 Task: Create Company by the name of A2Z Point with address: 6543 Camden Street Reno Nevada 89501
Action: Mouse pressed left at (78, 81)
Screenshot: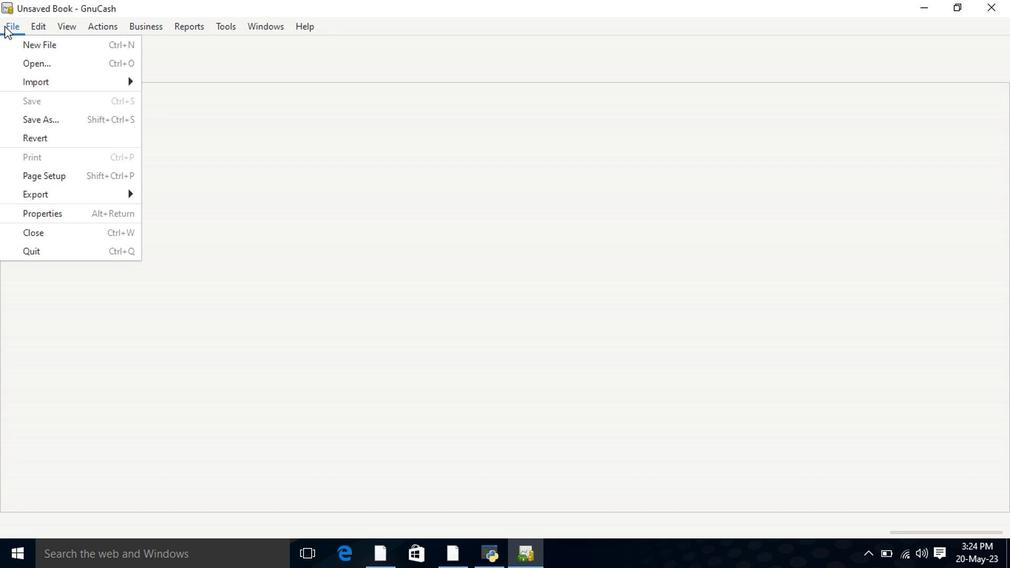 
Action: Mouse moved to (111, 103)
Screenshot: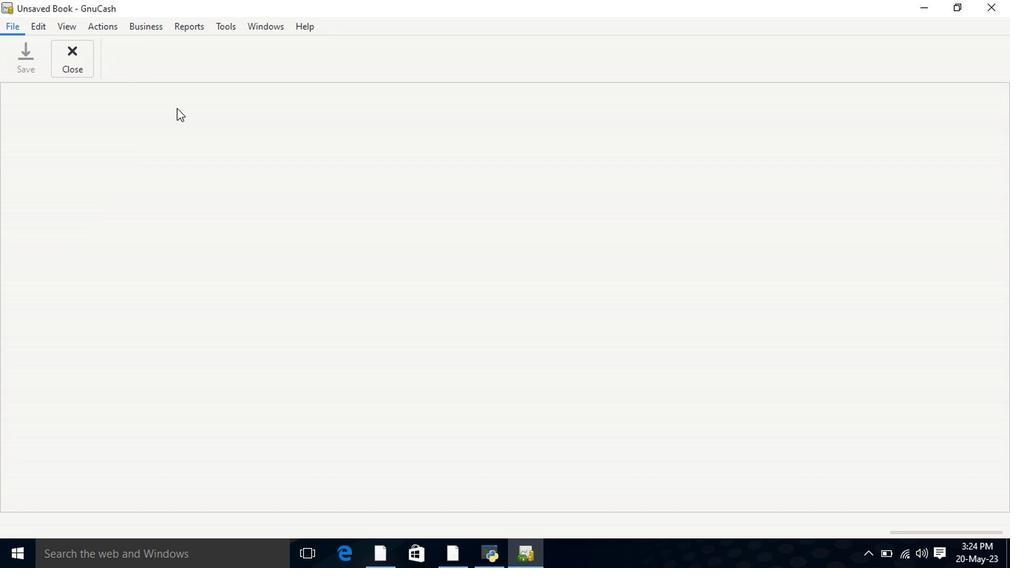 
Action: Mouse pressed left at (111, 103)
Screenshot: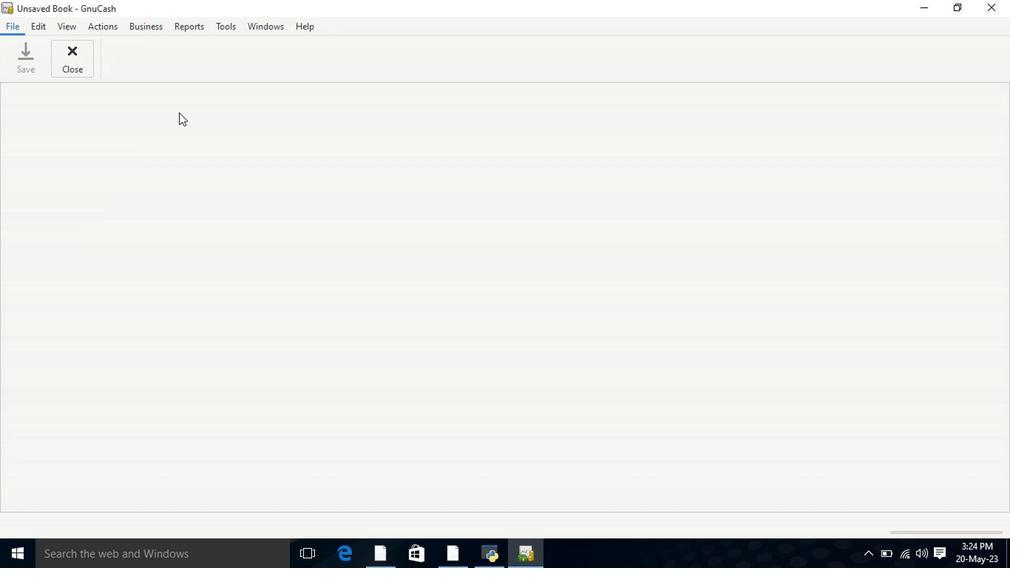 
Action: Mouse moved to (80, 79)
Screenshot: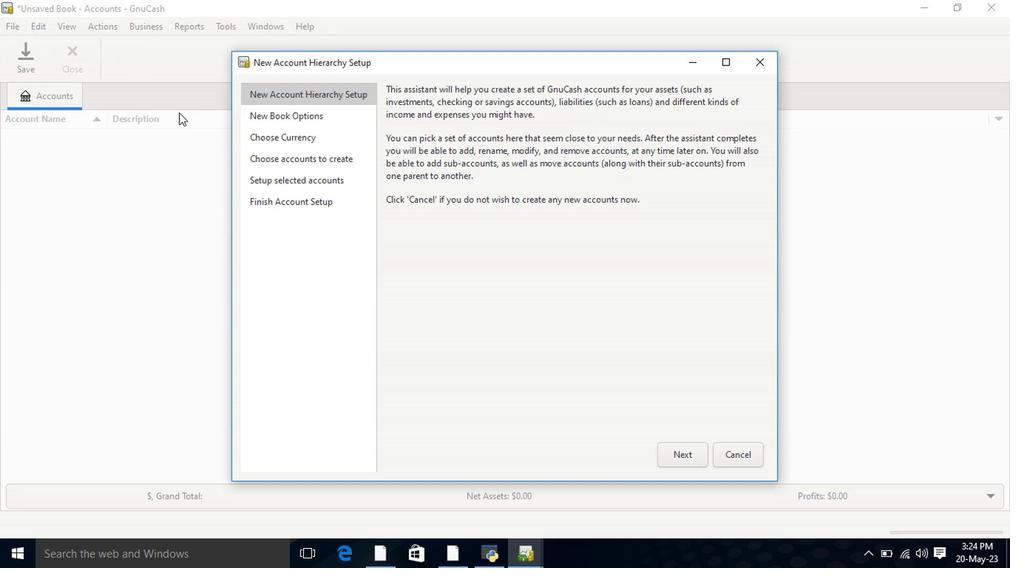 
Action: Mouse pressed left at (80, 79)
Screenshot: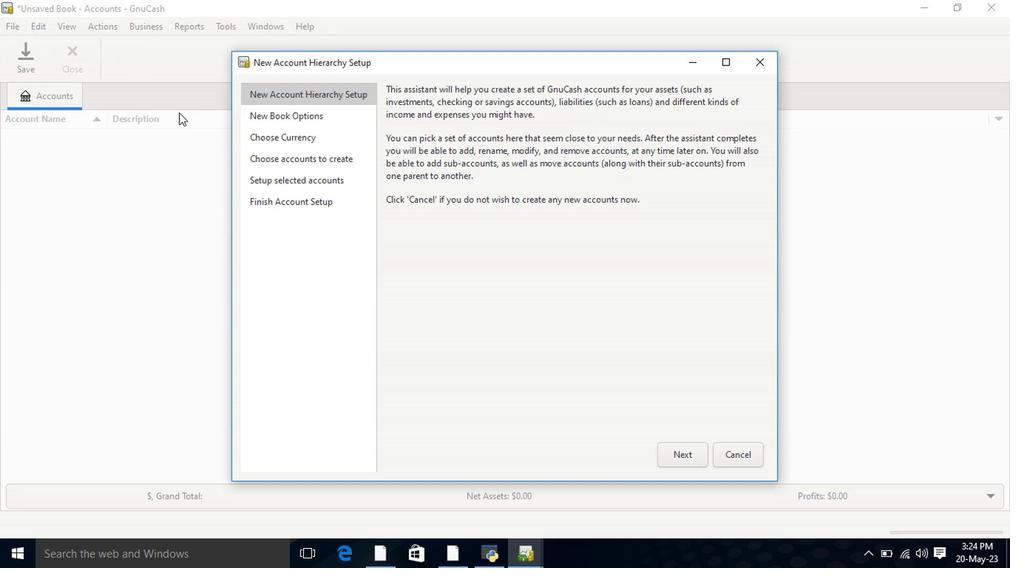 
Action: Mouse moved to (112, 95)
Screenshot: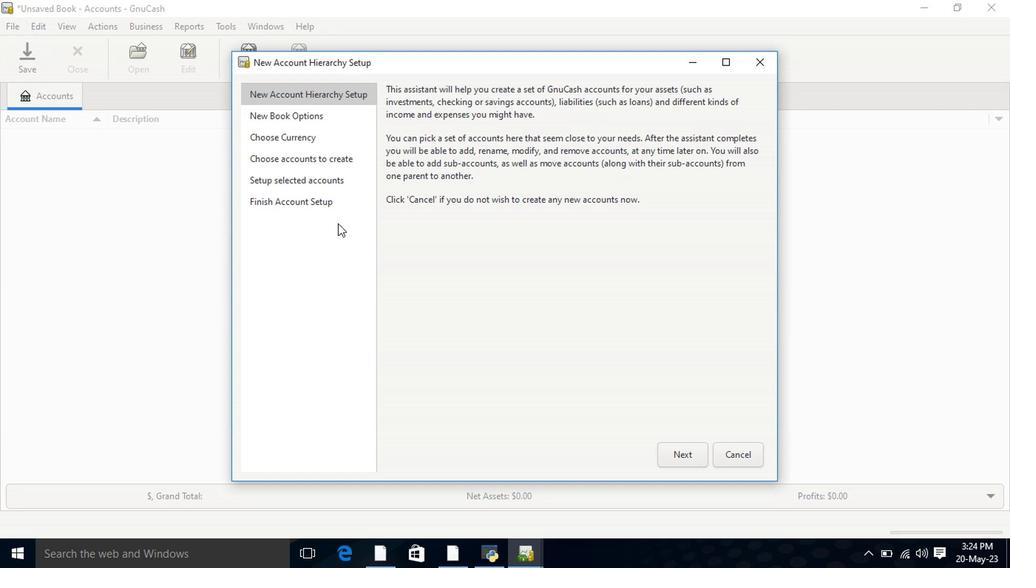 
Action: Mouse pressed left at (112, 95)
Screenshot: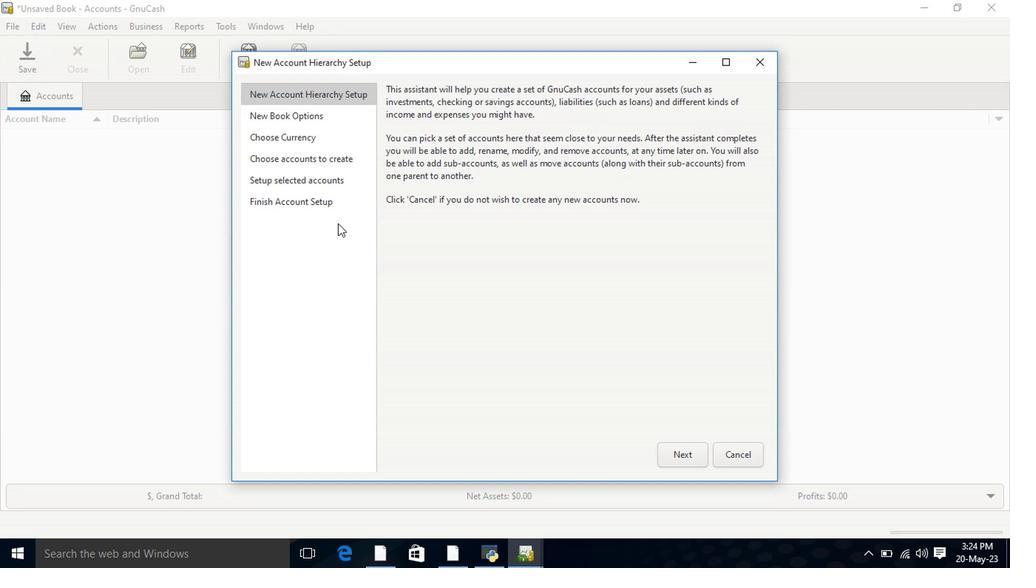
Action: Mouse moved to (77, 77)
Screenshot: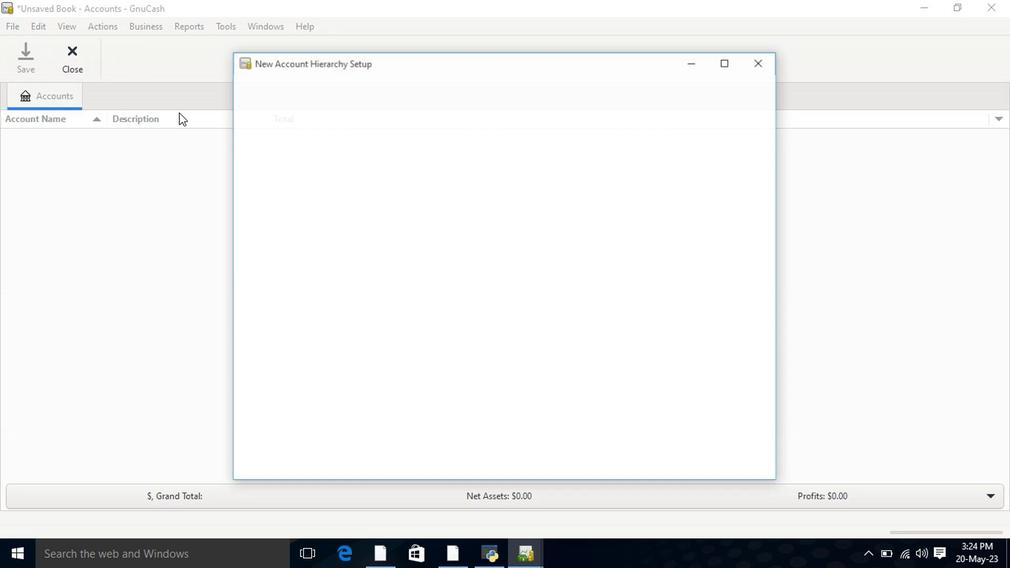 
Action: Mouse pressed left at (77, 77)
Screenshot: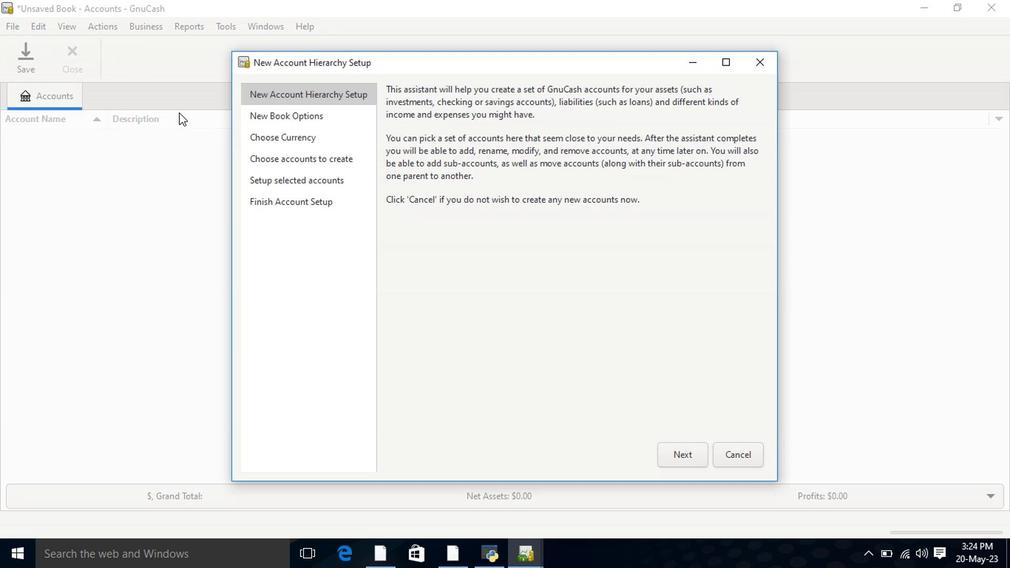 
Action: Mouse moved to (95, 93)
Screenshot: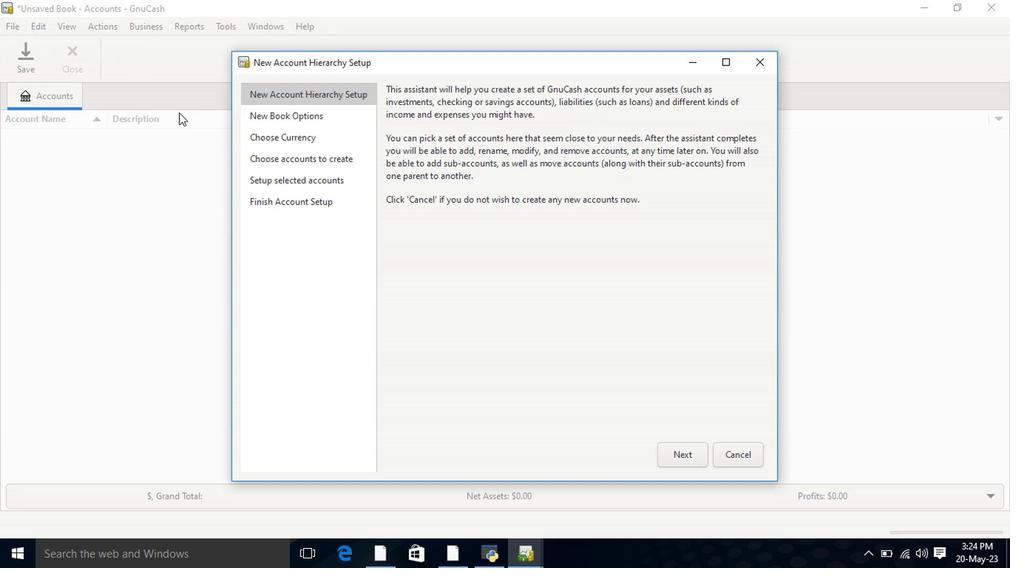 
Action: Mouse pressed left at (95, 93)
Screenshot: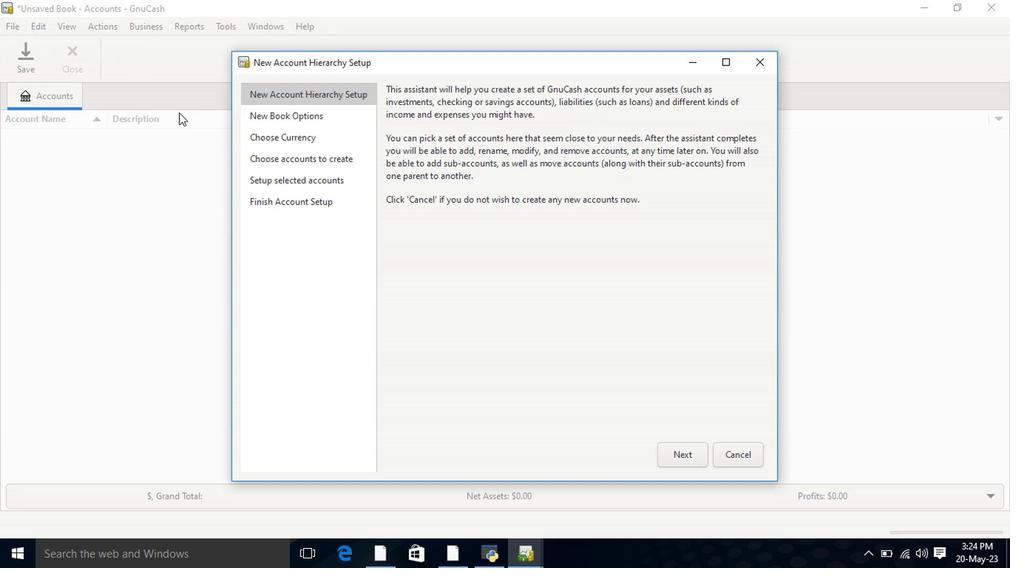 
Action: Mouse moved to (77, 75)
Screenshot: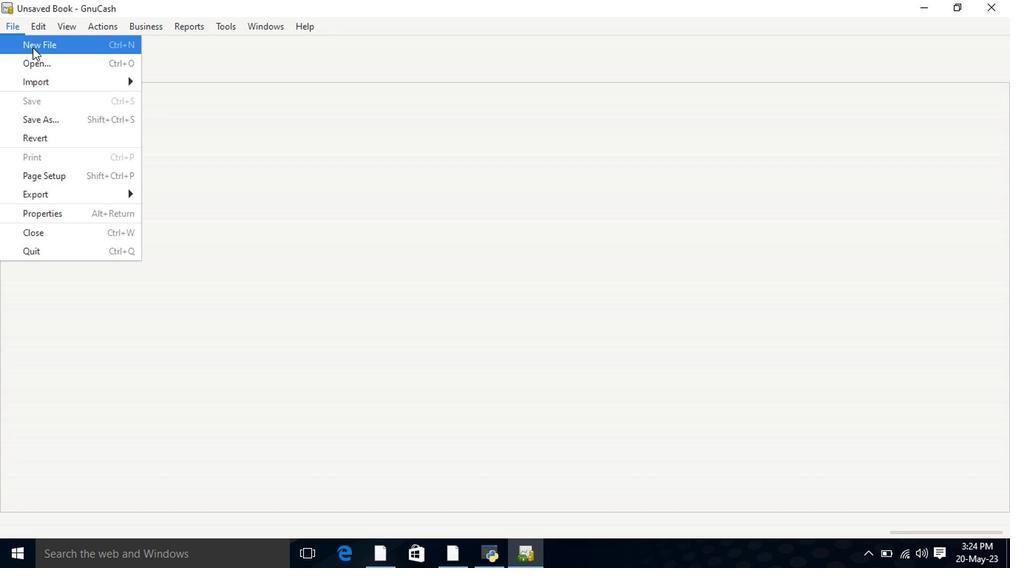 
Action: Mouse pressed left at (77, 75)
Screenshot: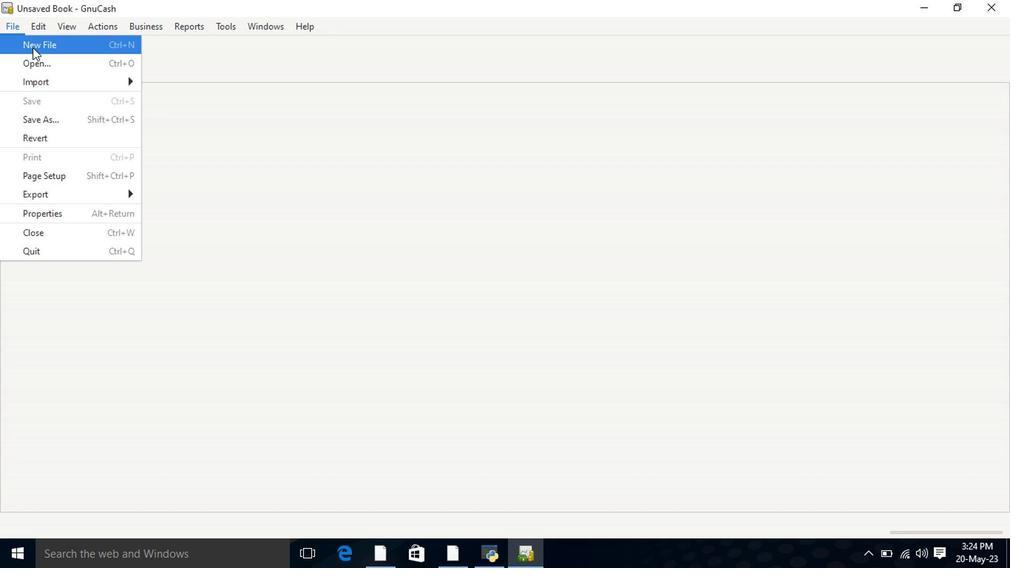 
Action: Mouse moved to (97, 95)
Screenshot: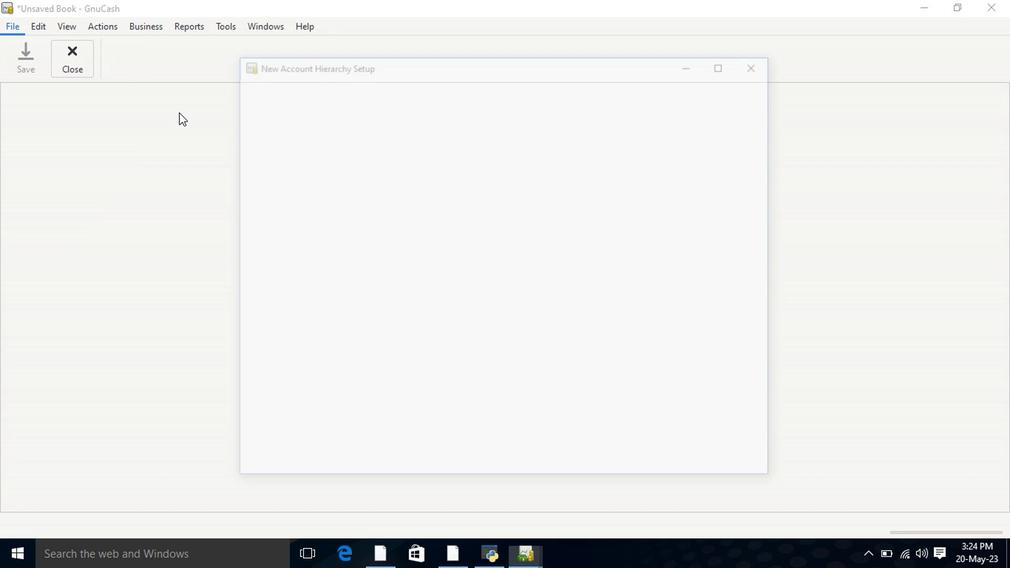 
Action: Mouse pressed left at (97, 95)
Screenshot: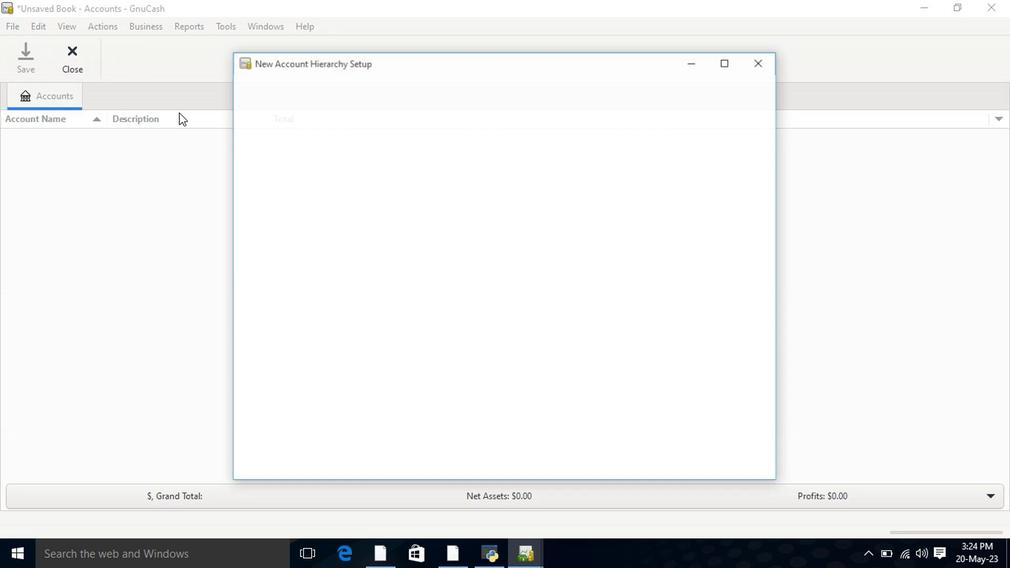 
Action: Mouse moved to (76, 78)
Screenshot: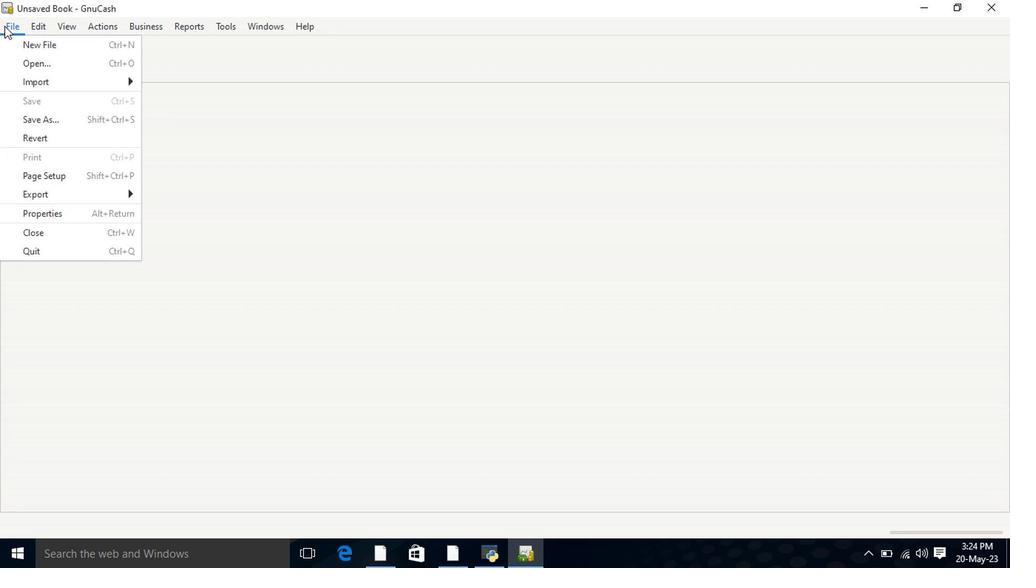 
Action: Mouse pressed left at (76, 78)
Screenshot: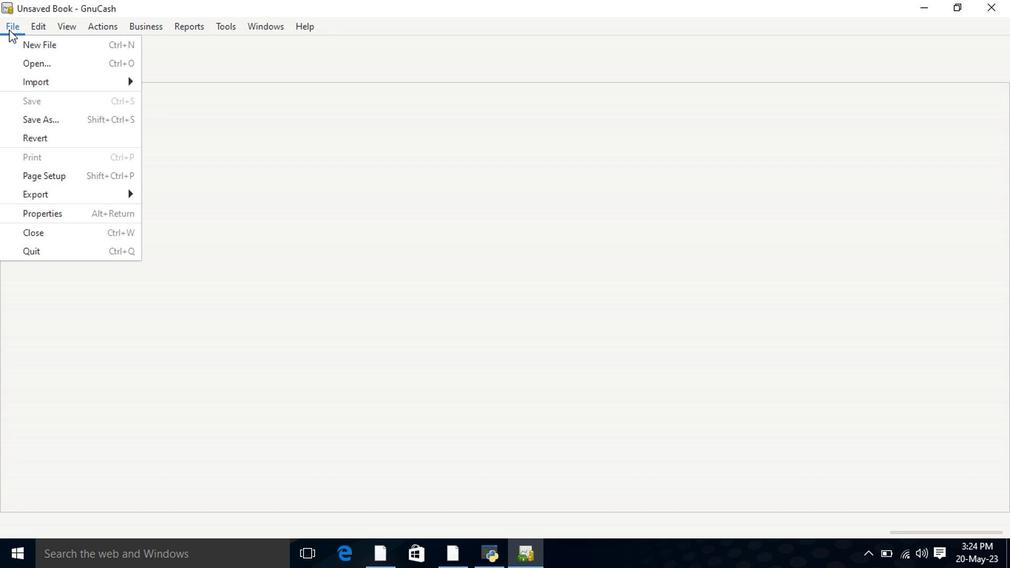 
Action: Mouse moved to (90, 98)
Screenshot: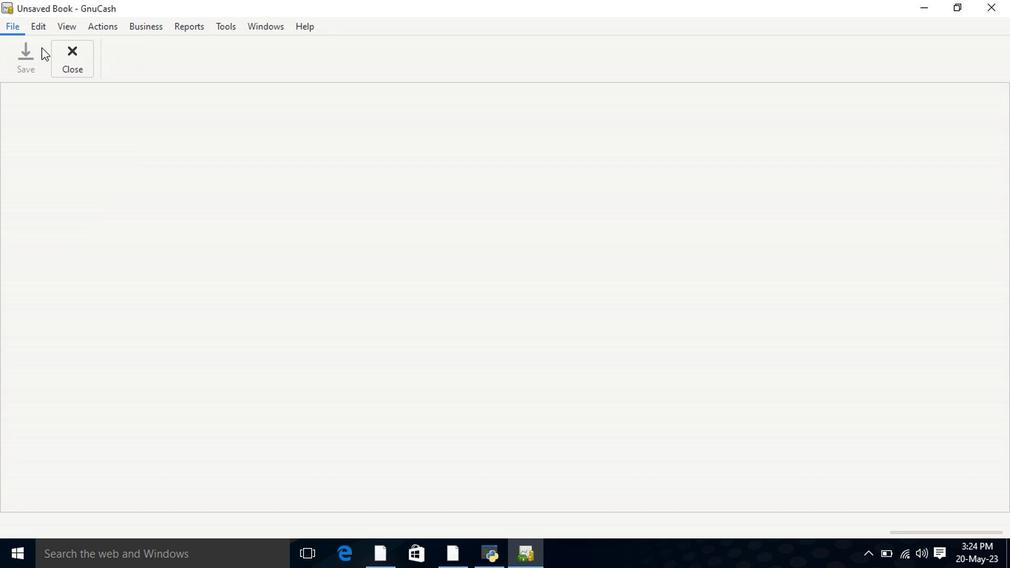 
Action: Mouse pressed left at (90, 98)
Screenshot: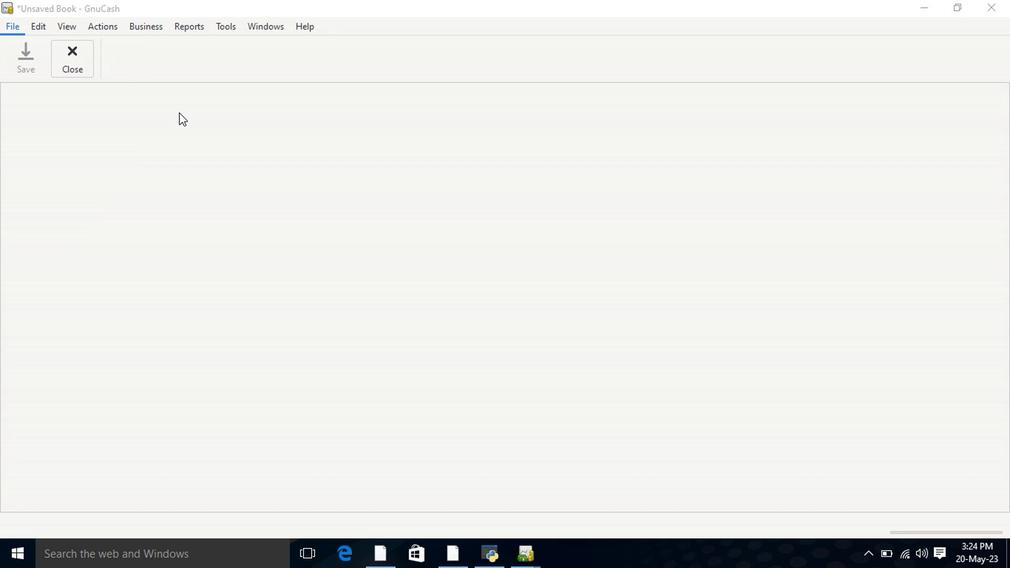 
Action: Mouse moved to (697, 455)
Screenshot: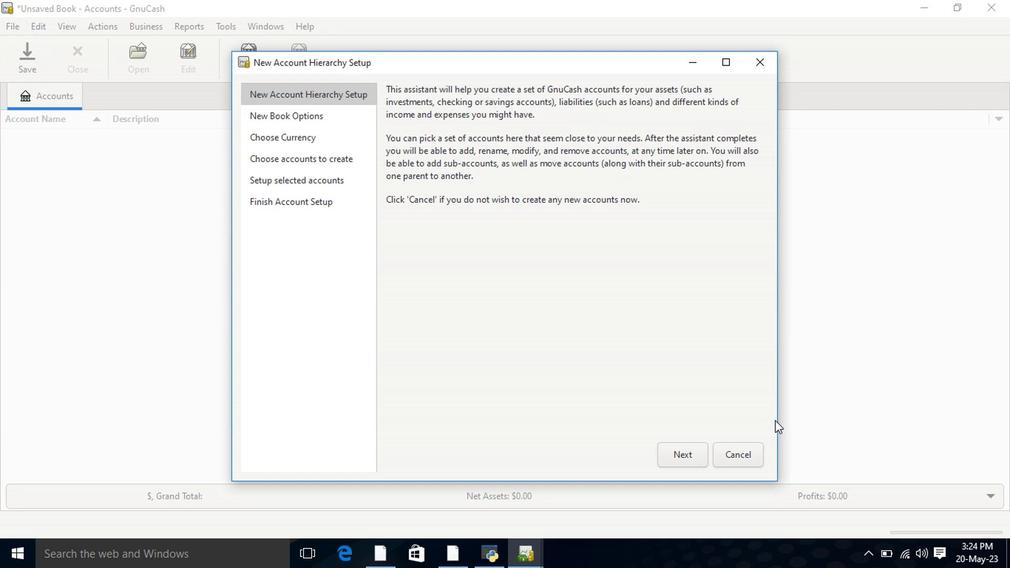 
Action: Mouse pressed left at (697, 455)
Screenshot: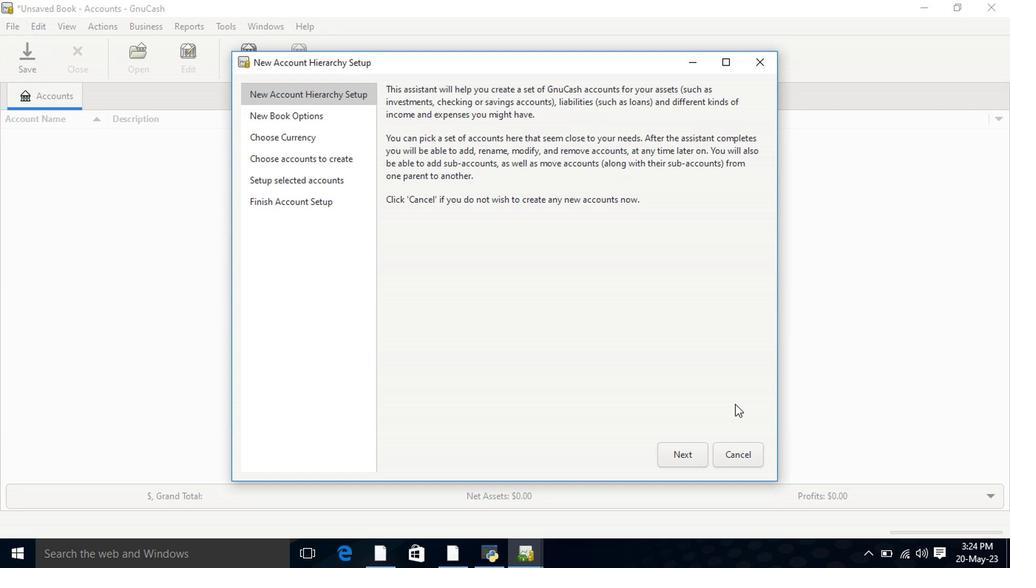 
Action: Mouse moved to (521, 155)
Screenshot: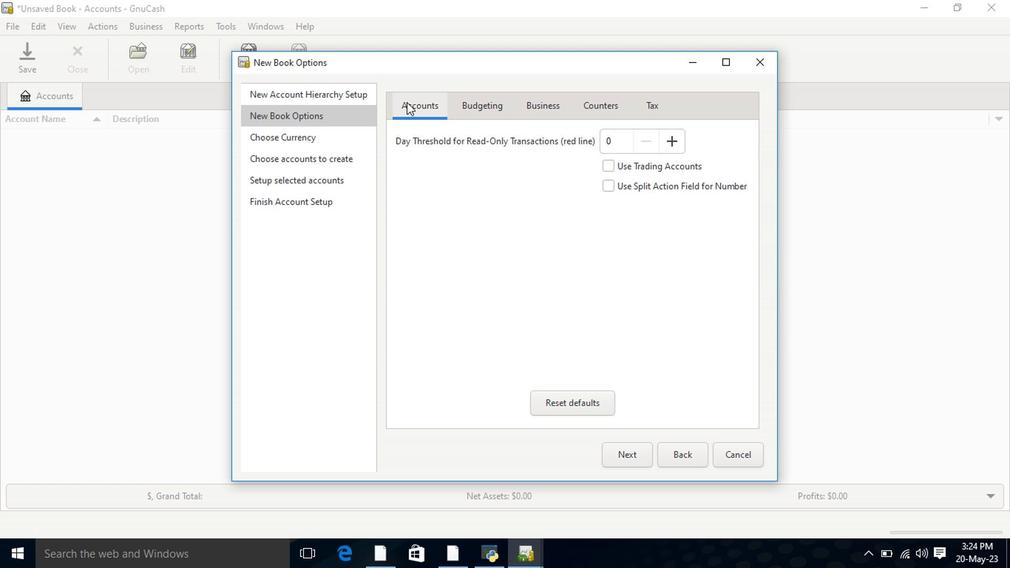 
Action: Mouse pressed left at (521, 155)
Screenshot: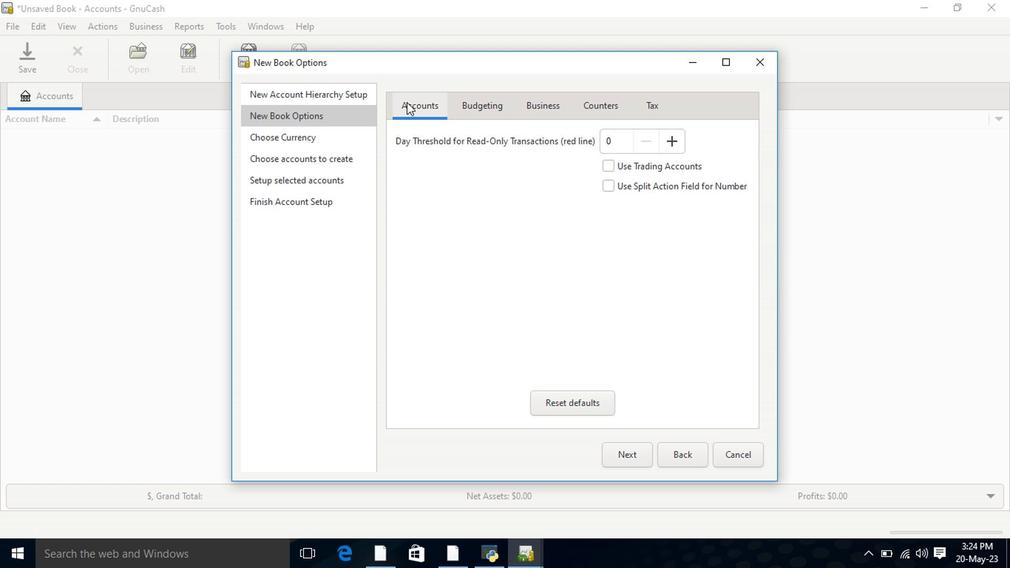 
Action: Mouse moved to (543, 148)
Screenshot: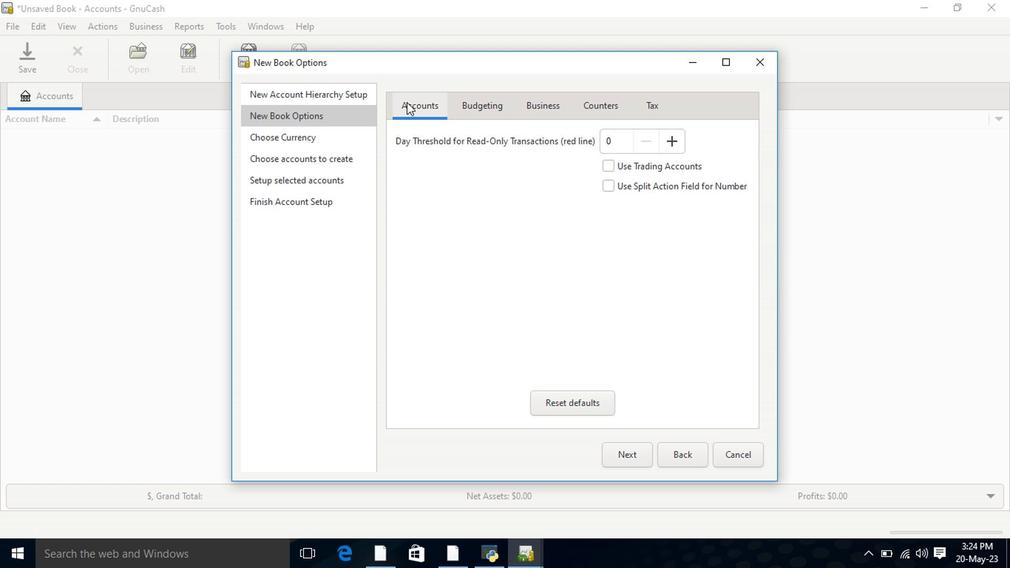 
Action: Mouse pressed left at (543, 148)
Screenshot: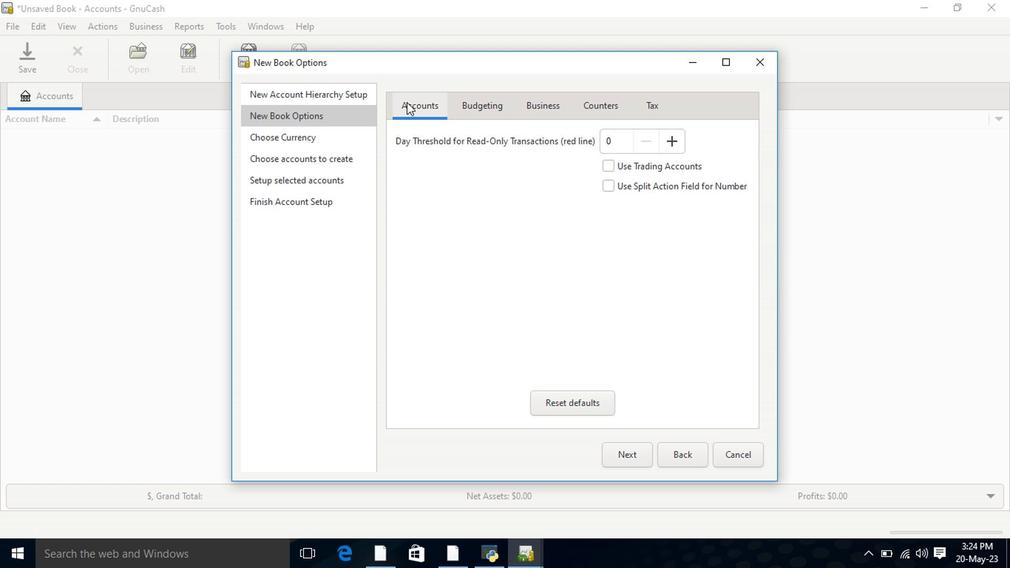 
Action: Mouse moved to (566, 184)
Screenshot: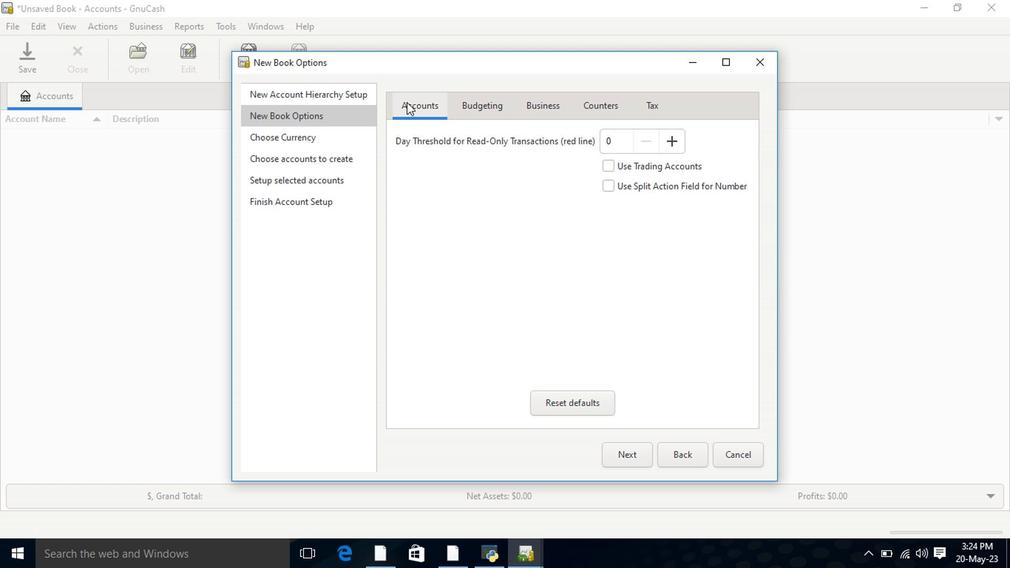 
Action: Mouse pressed left at (566, 184)
Screenshot: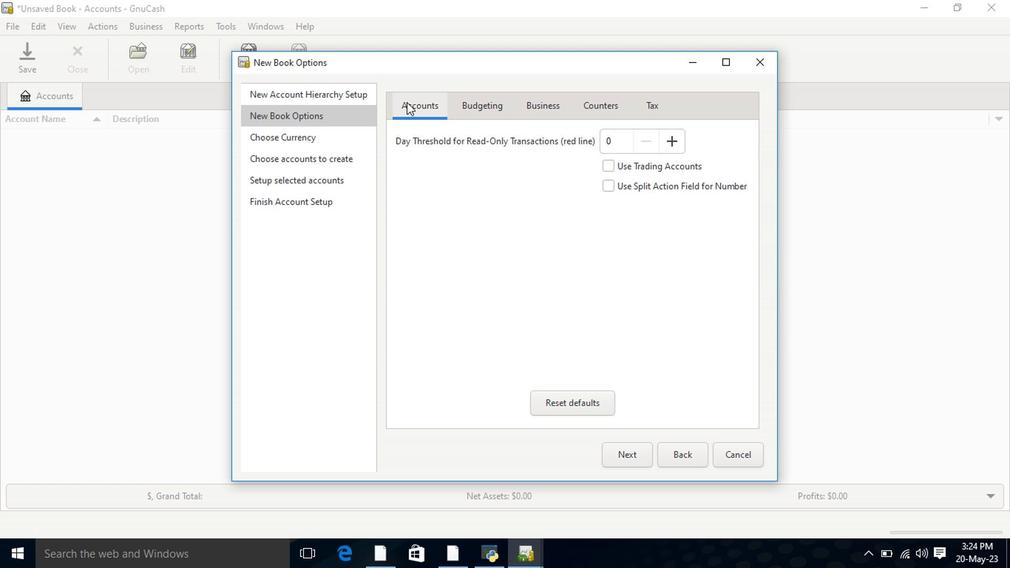 
Action: Key pressed <Key.shift>A<Key.down><Key.shift>Z<Key.space><Key.shift>Poin<Key.backspace><Key.backspace><Key.backspace><Key.backspace><Key.backspace><Key.backspace>
Screenshot: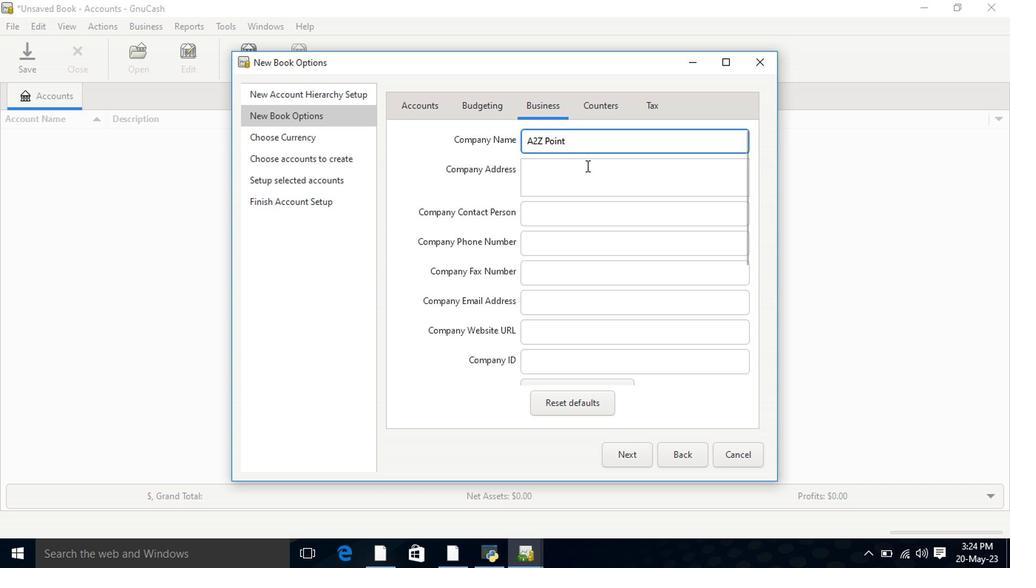 
Action: Mouse pressed left at (566, 184)
Screenshot: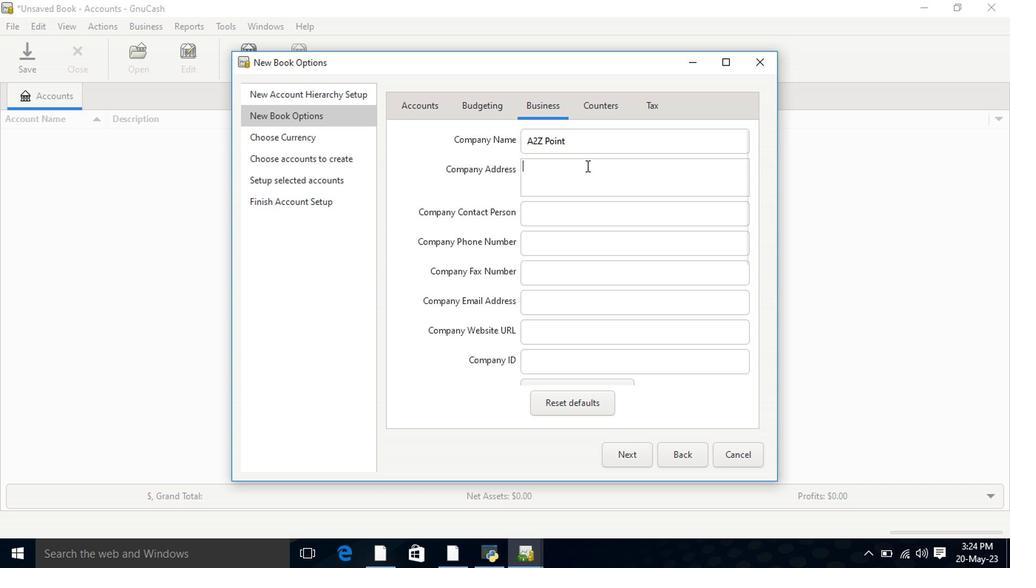 
Action: Key pressed <Key.backspace><Key.shift>A2<Key.shift>Z<Key.space><Key.shift>Point
Screenshot: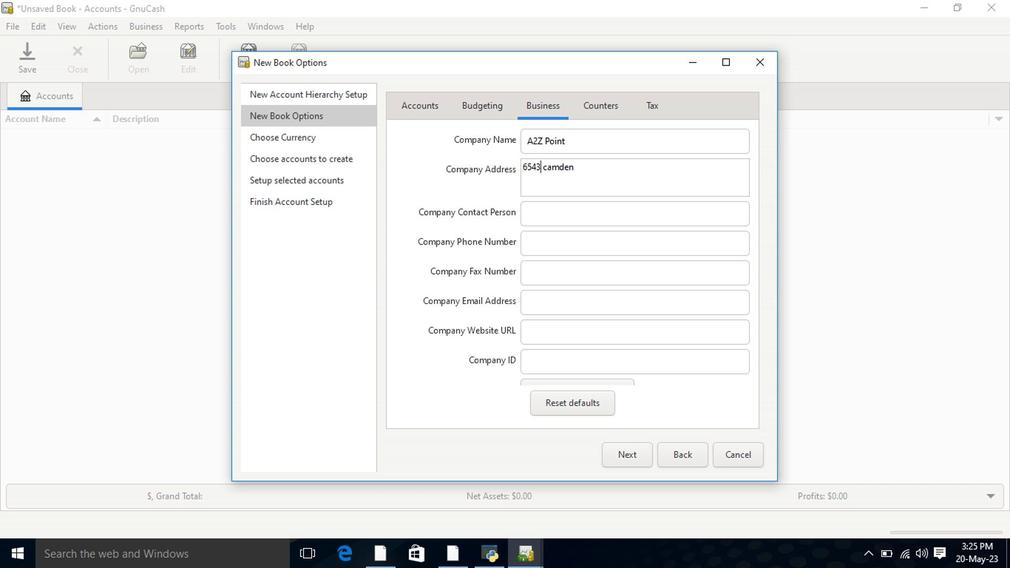 
Action: Mouse moved to (561, 218)
Screenshot: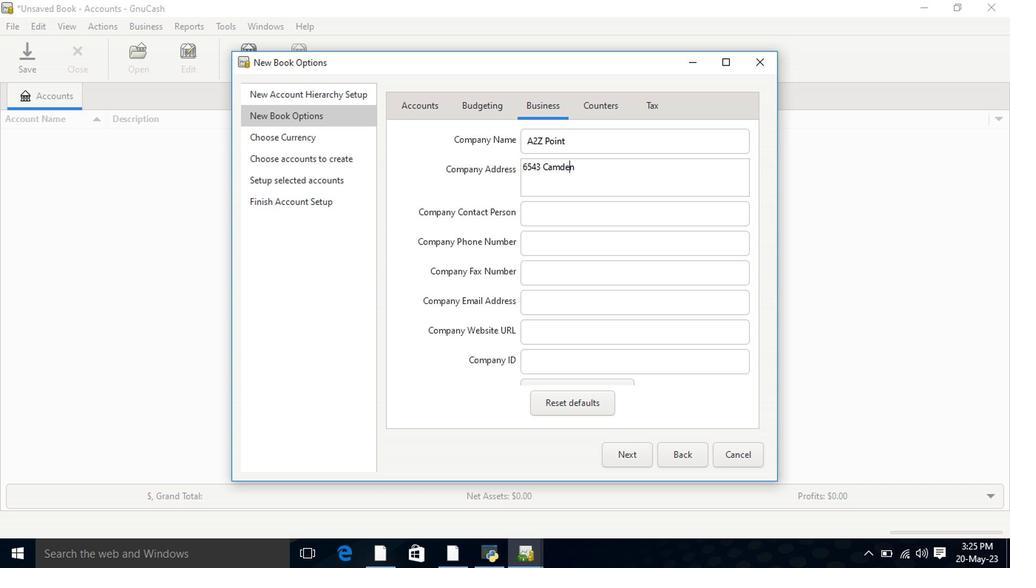 
Action: Mouse pressed left at (561, 218)
Screenshot: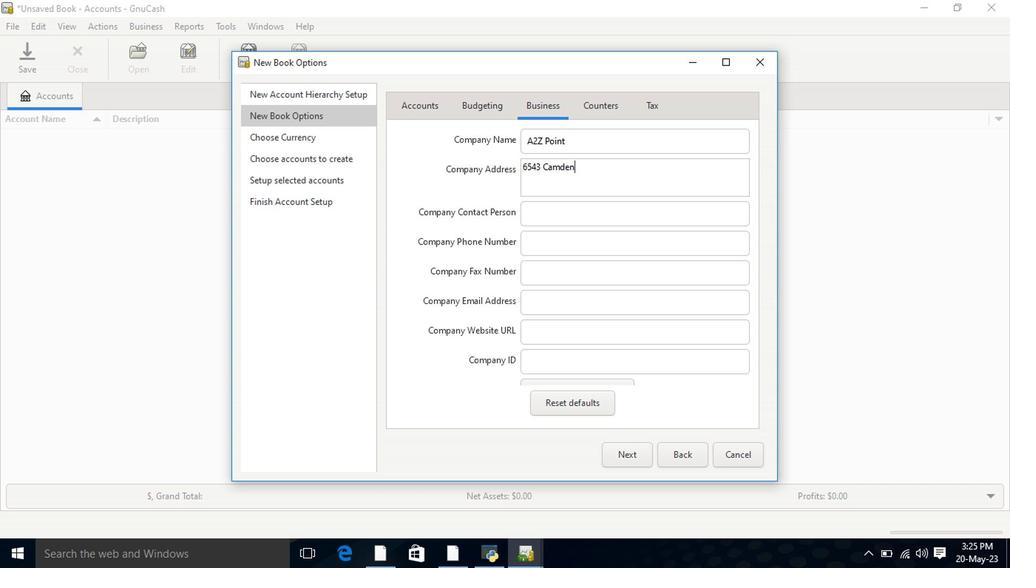
Action: Mouse moved to (561, 216)
Screenshot: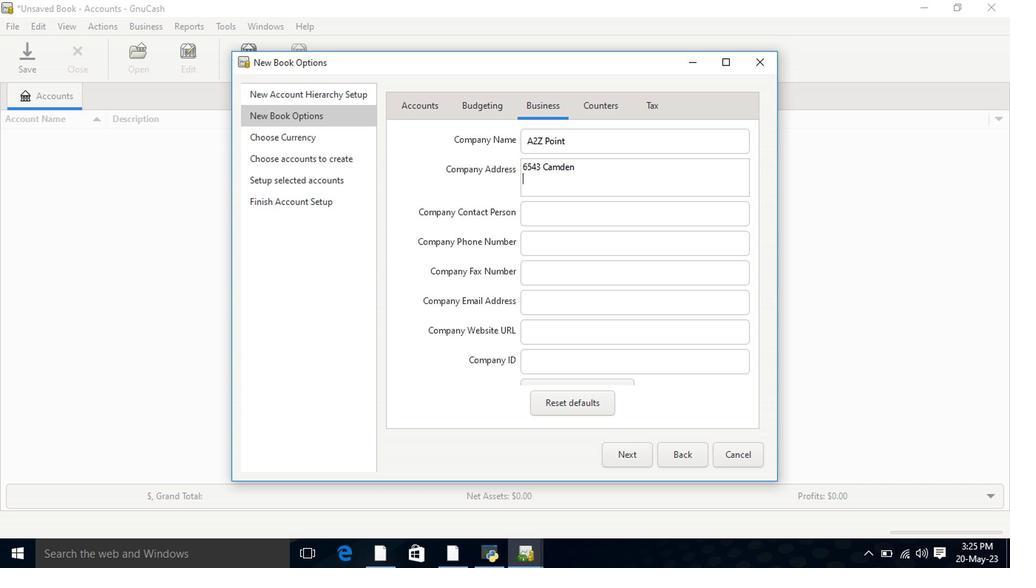 
Action: Key pressed 6543<Key.space><Key.shift>Caen<Key.space><Key.shift>Ste<Key.backspace>reet<Key.space><Key.shift>Reno<Key.space><Key.shift><Key.backspace><Key.backspace><Key.backspace><Key.backspace><Key.backspace><Key.enter><Key.shift>Reno<Key.space><Key.shift><Key.shift><Key.backspace><Key.enter><Key.shift>Neve<Key.backspace>ada<Key.space>89501
Screenshot: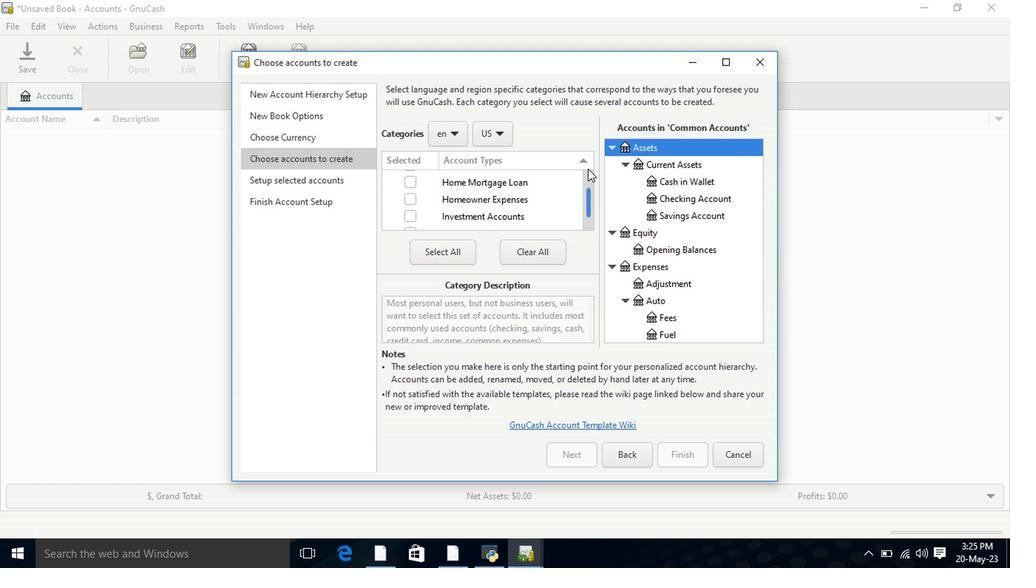
Action: Mouse moved to (608, 156)
Screenshot: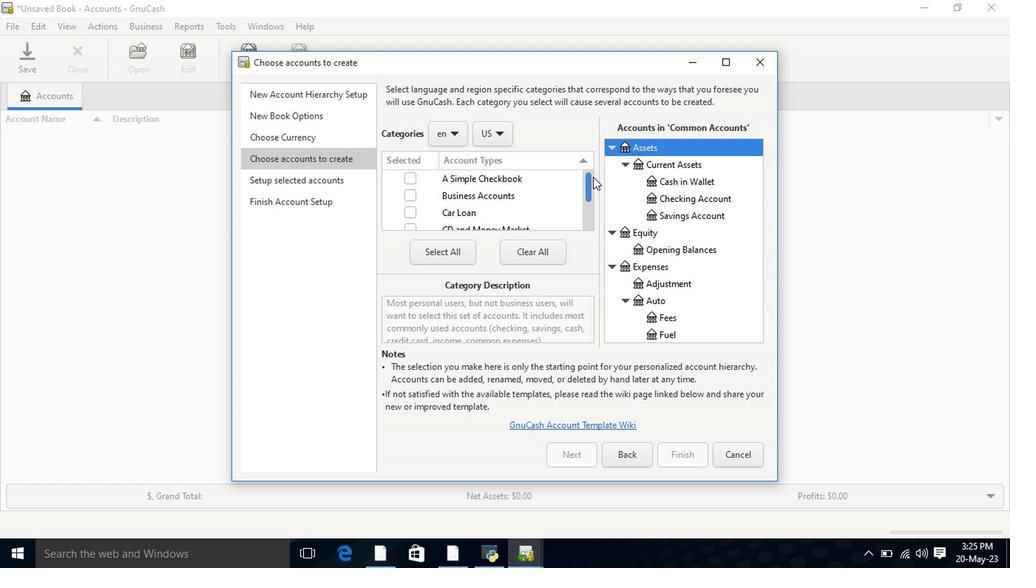 
Action: Mouse pressed left at (608, 156)
Screenshot: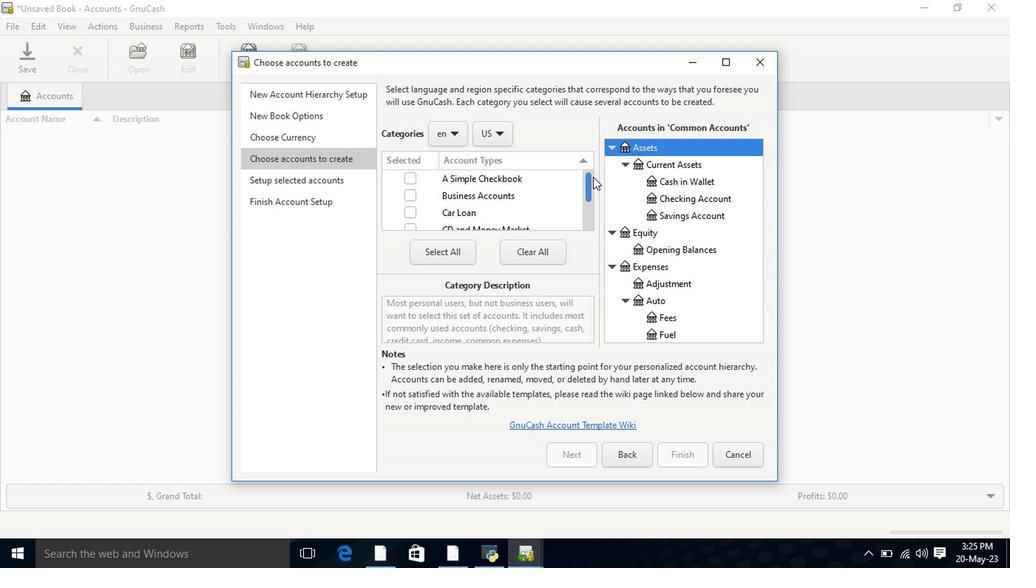 
Action: Mouse moved to (619, 452)
Screenshot: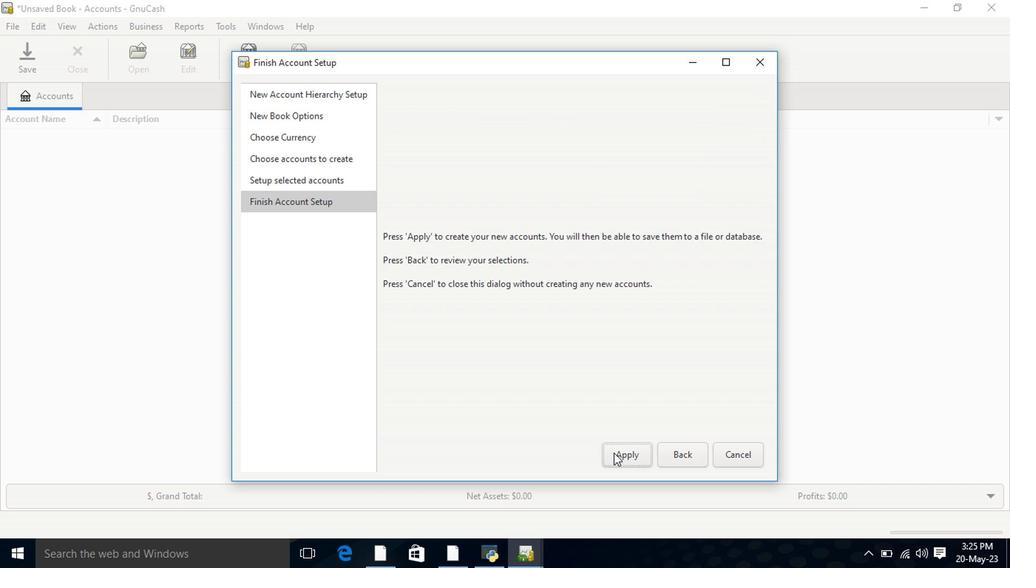 
Action: Mouse pressed left at (619, 452)
Screenshot: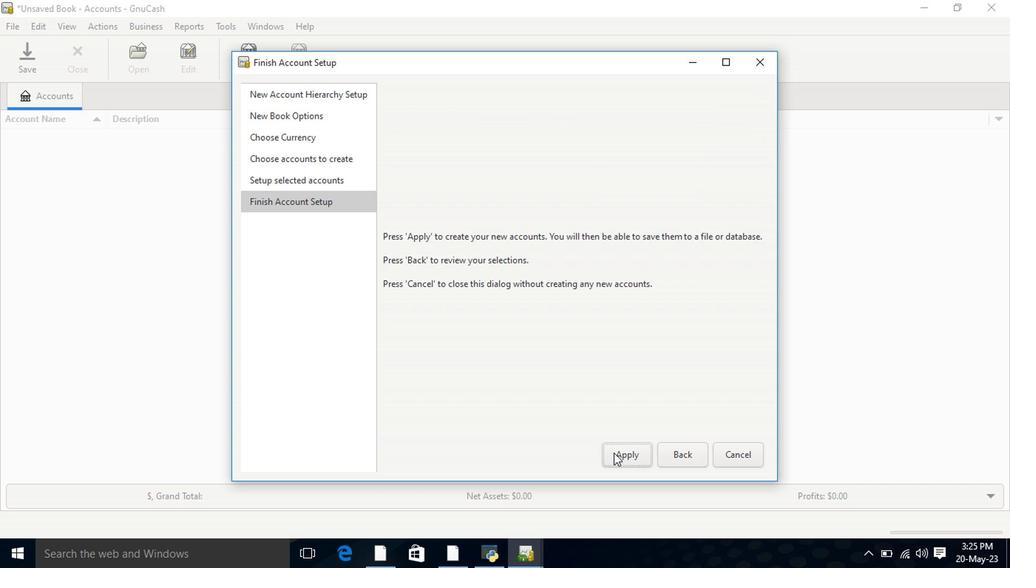 
Action: Mouse moved to (643, 455)
Screenshot: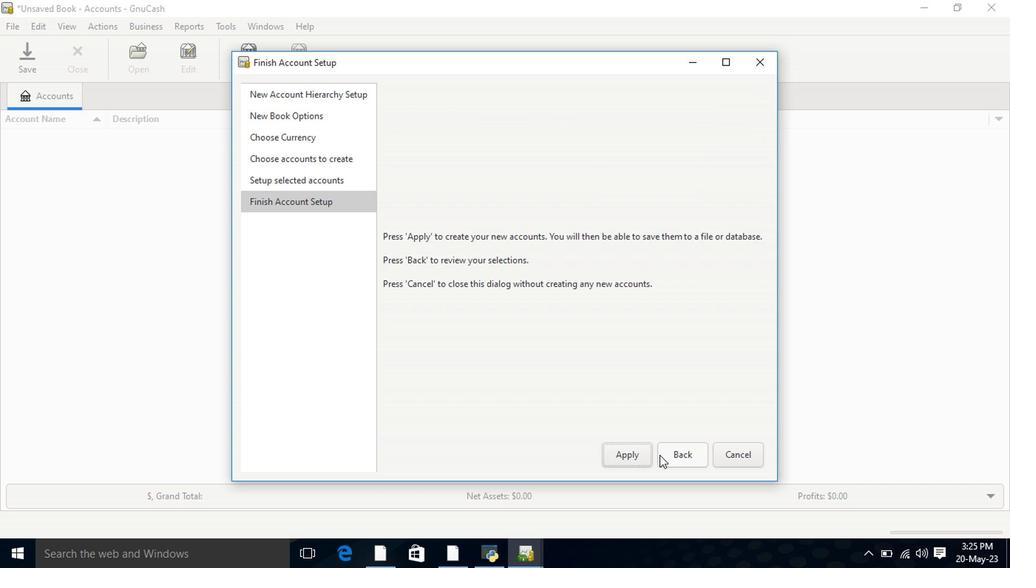 
Action: Mouse pressed left at (643, 455)
Screenshot: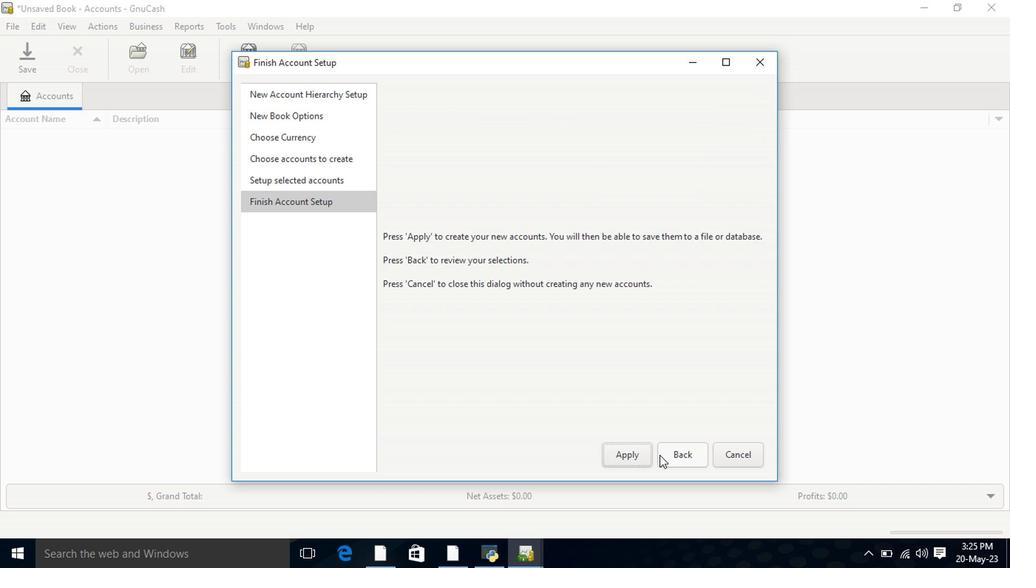 
Action: Mouse moved to (437, 235)
Screenshot: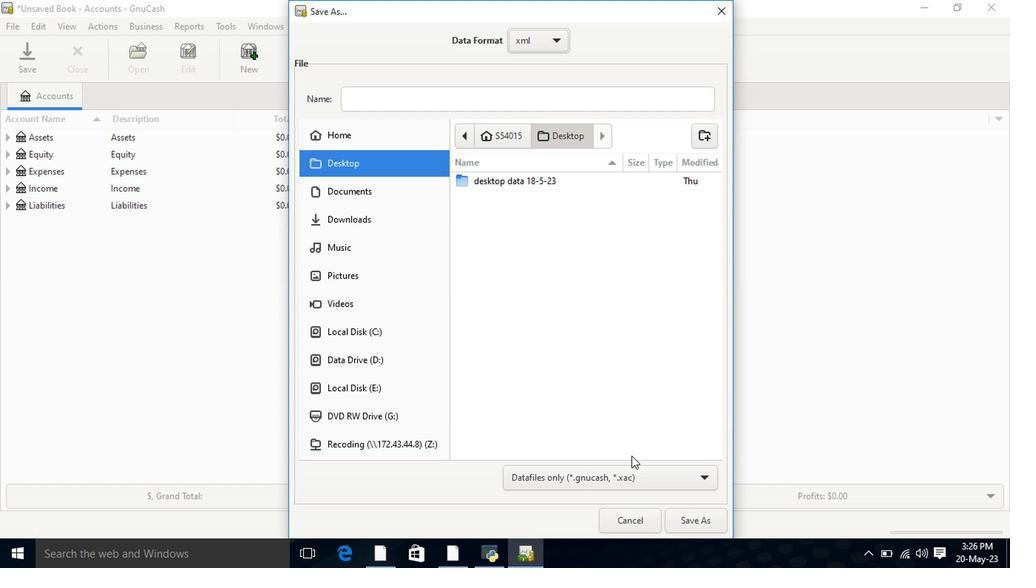 
Action: Mouse pressed left at (437, 235)
Screenshot: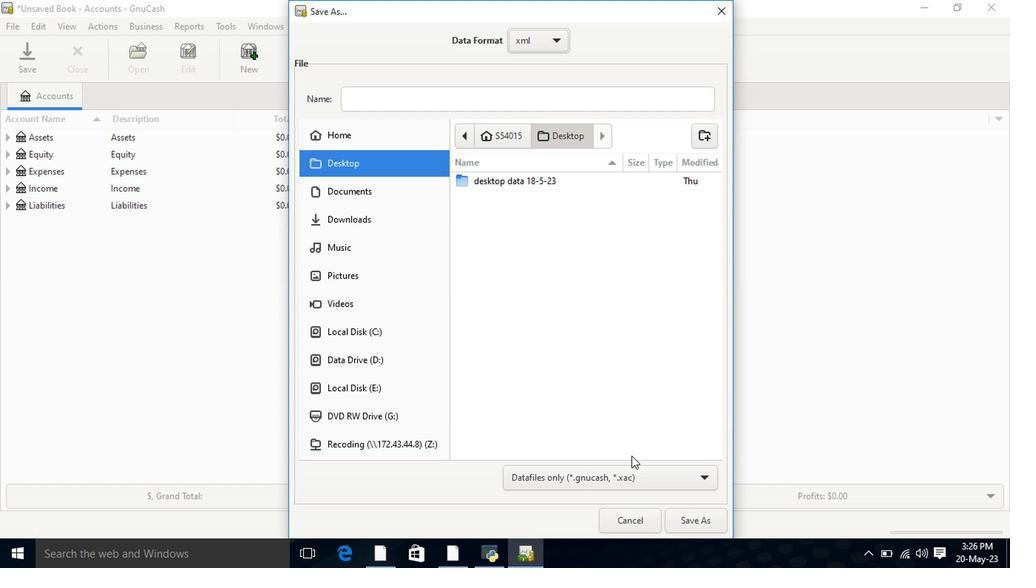 
Action: Mouse moved to (597, 198)
Screenshot: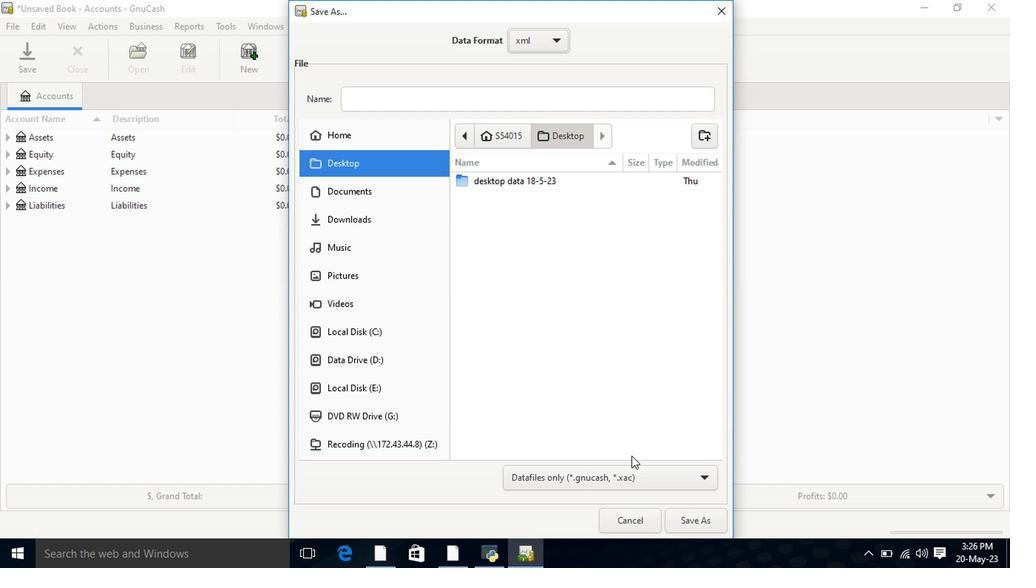 
Action: Mouse pressed left at (597, 198)
Screenshot: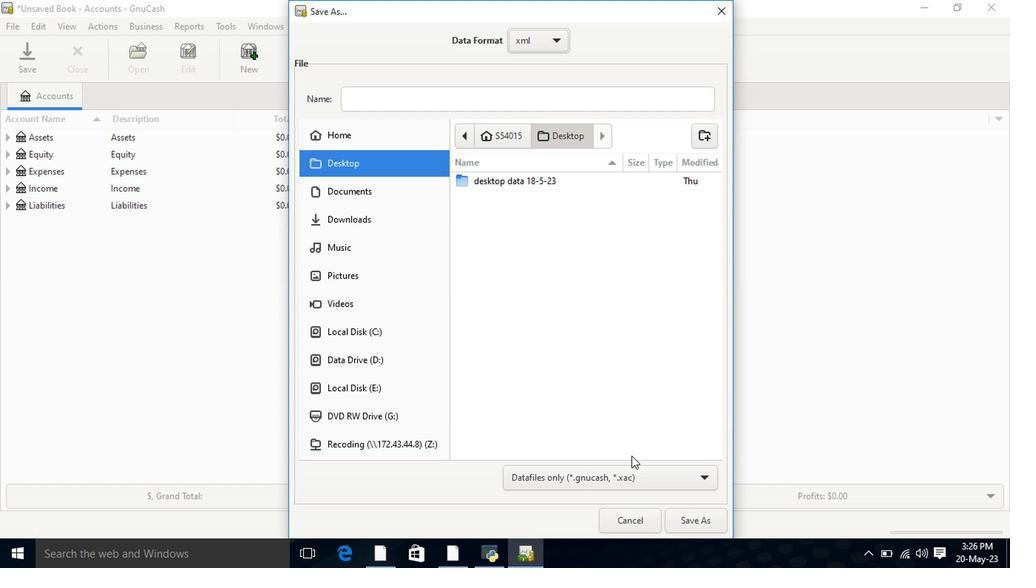 
Action: Mouse moved to (597, 196)
Screenshot: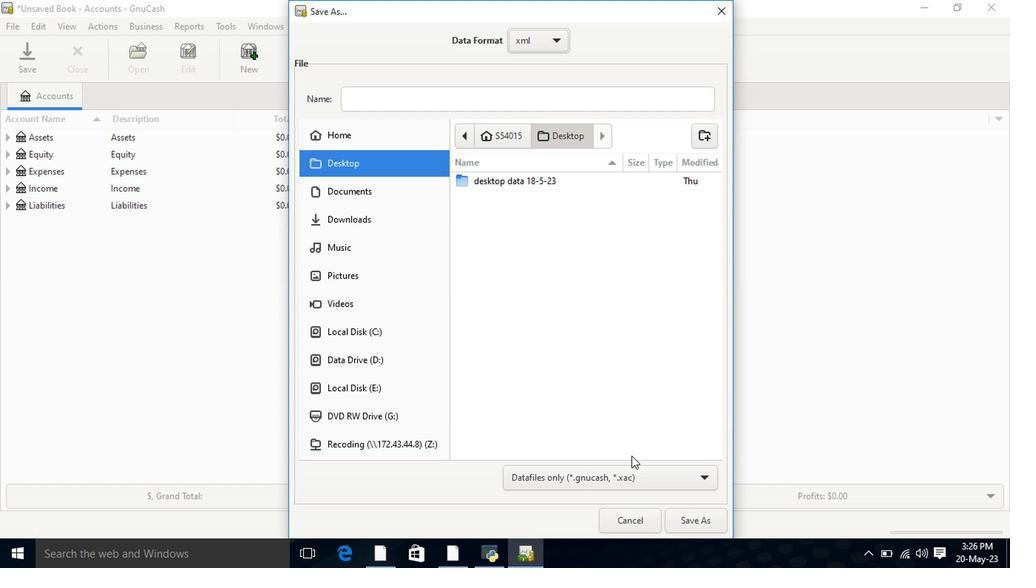 
Action: Mouse pressed left at (597, 196)
Screenshot: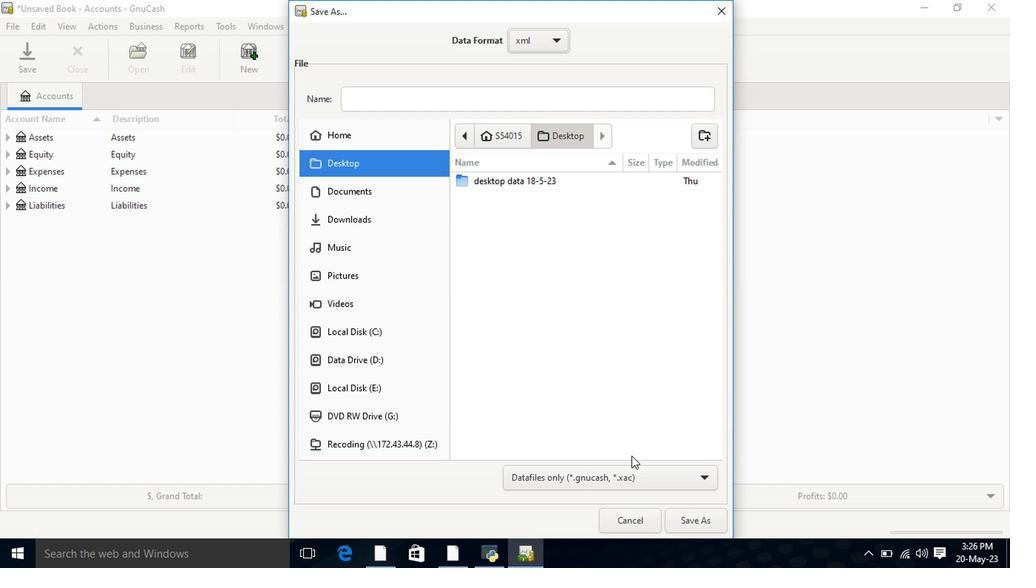 
Action: Mouse pressed left at (597, 196)
Screenshot: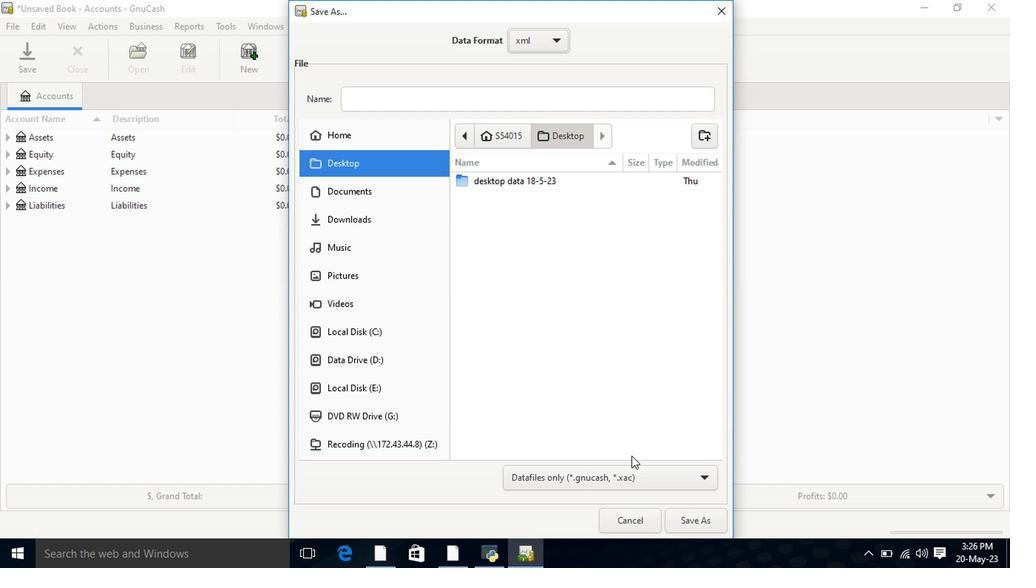 
Action: Mouse pressed left at (597, 196)
Screenshot: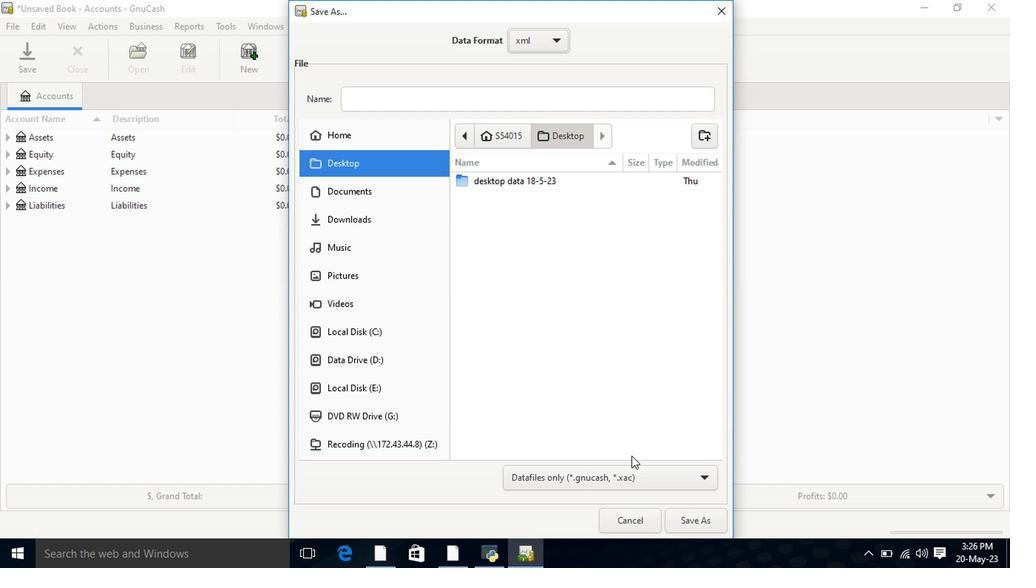 
Action: Mouse pressed left at (597, 196)
Screenshot: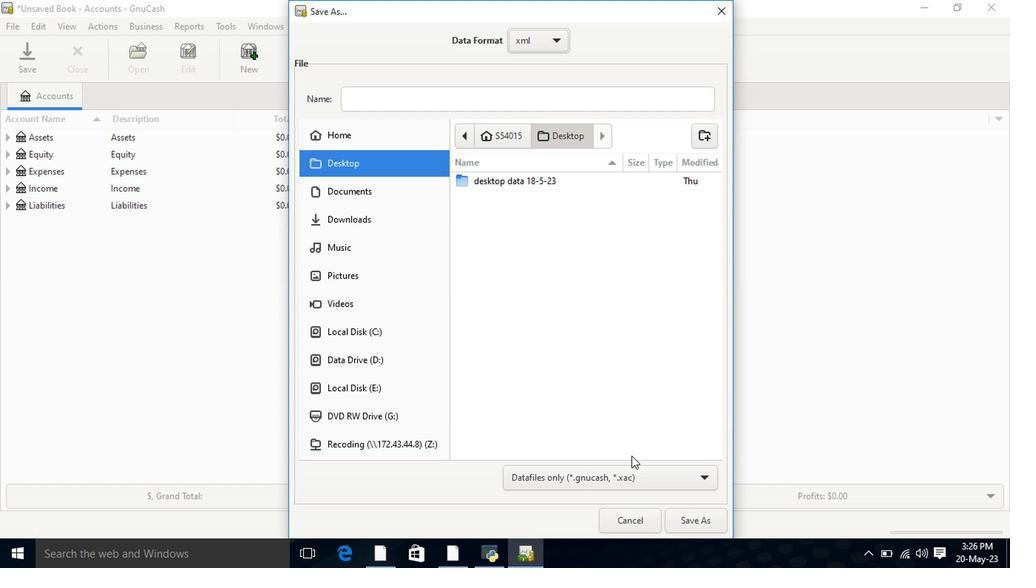 
Action: Mouse moved to (598, 155)
Screenshot: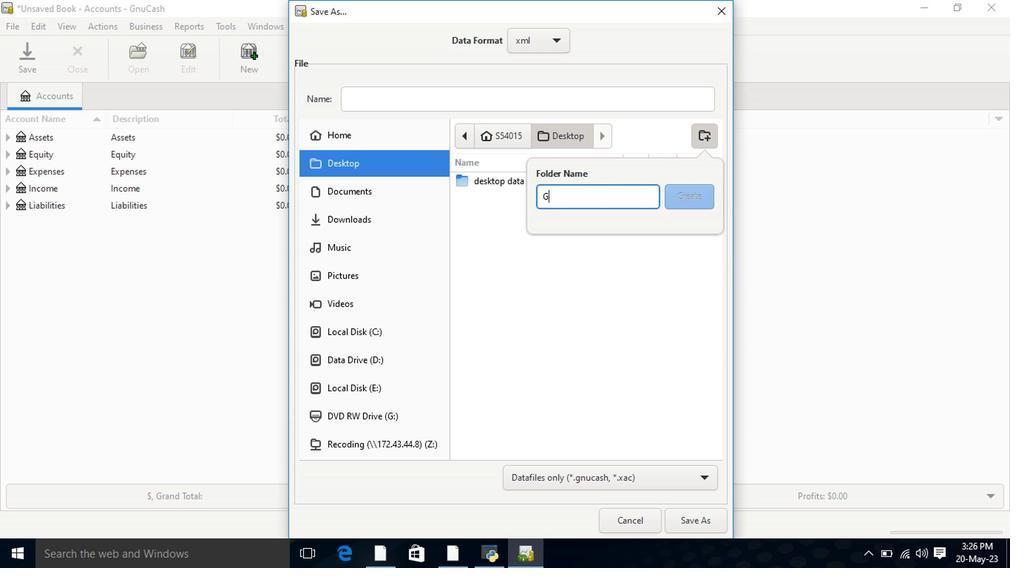 
Action: Mouse pressed left at (602, 154)
Screenshot: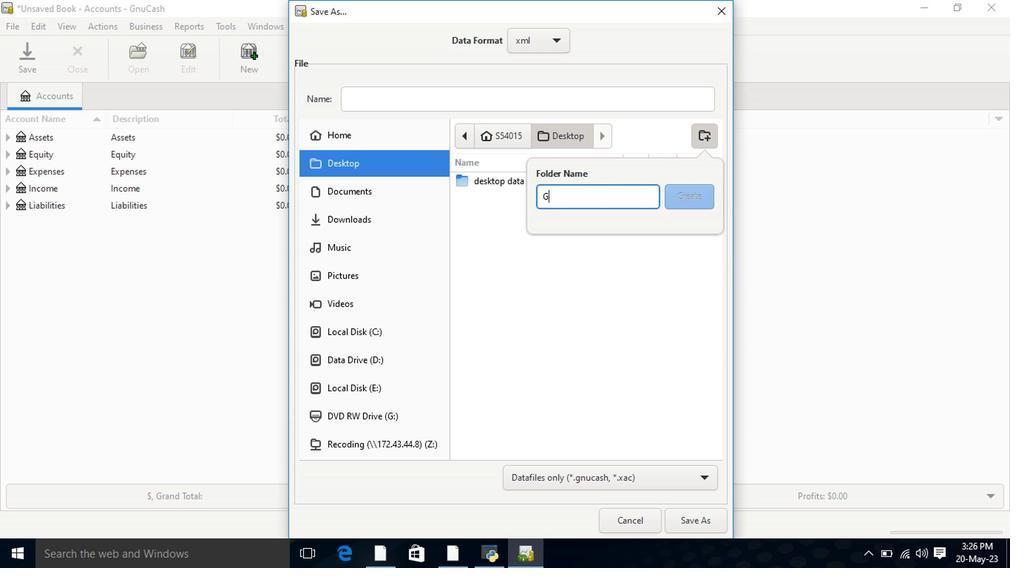 
Action: Mouse moved to (69, 77)
Screenshot: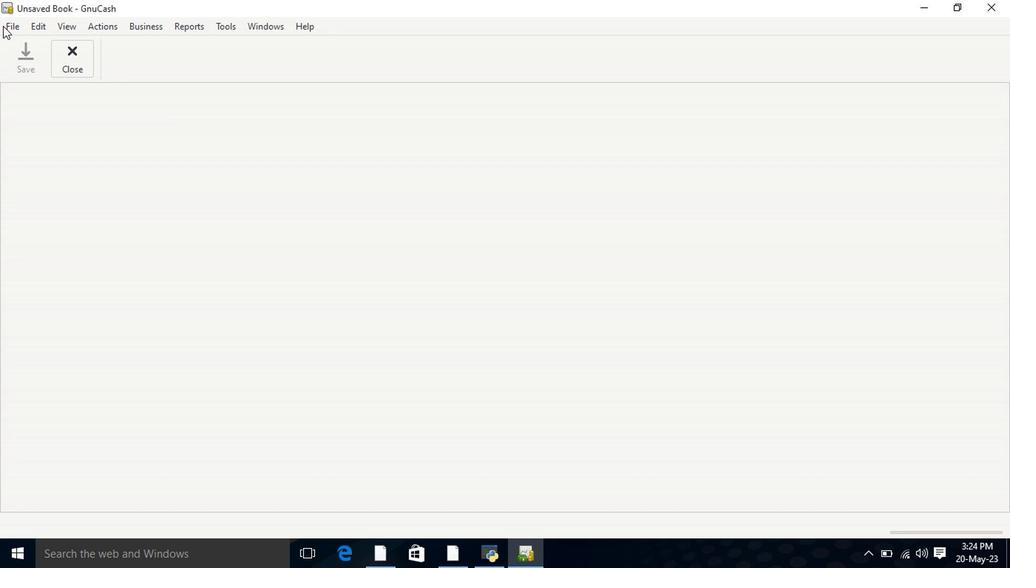 
Action: Mouse pressed left at (69, 77)
Screenshot: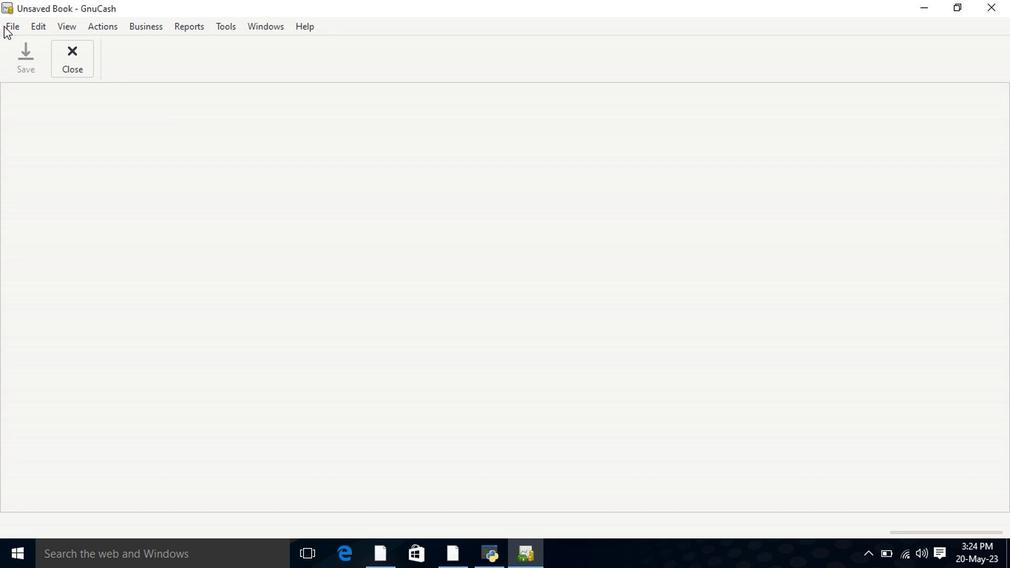
Action: Mouse moved to (95, 96)
Screenshot: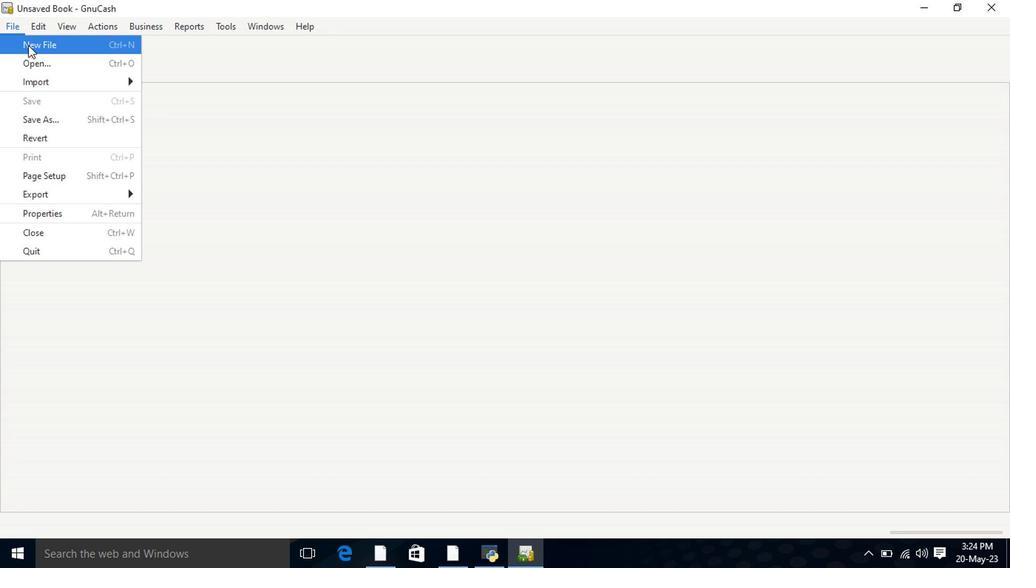 
Action: Mouse pressed left at (95, 96)
Screenshot: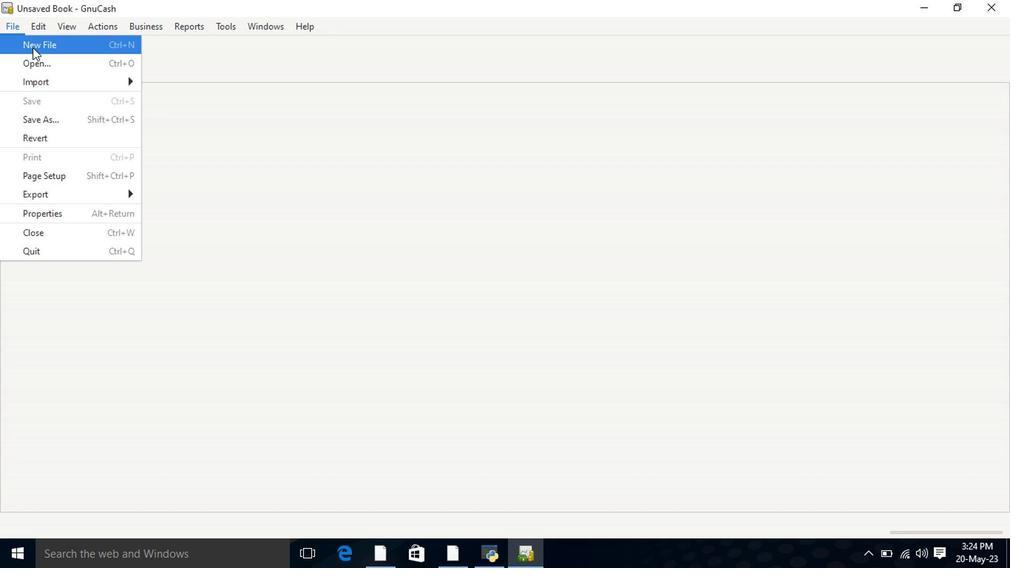
Action: Mouse moved to (686, 459)
Screenshot: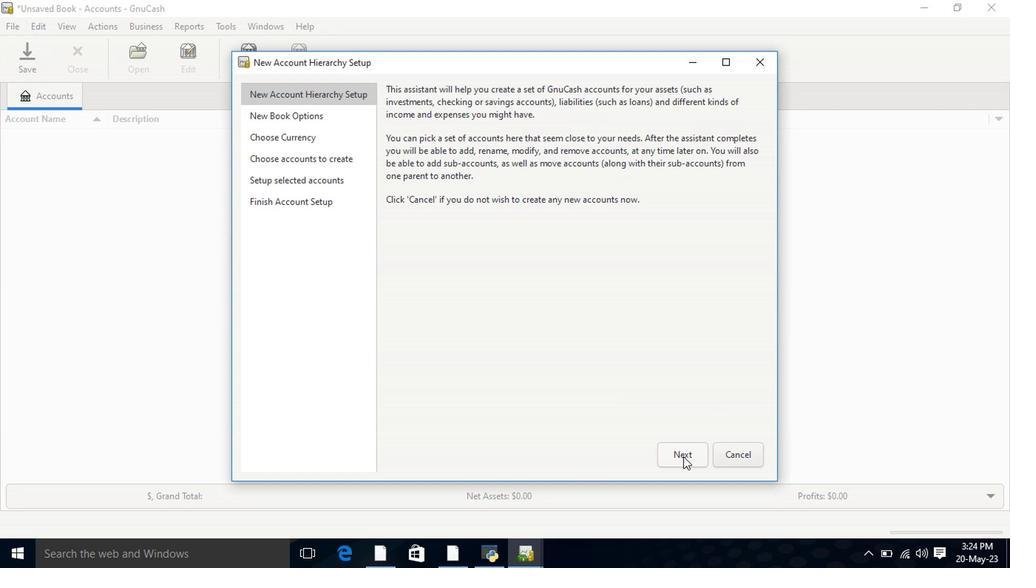 
Action: Mouse pressed left at (686, 459)
Screenshot: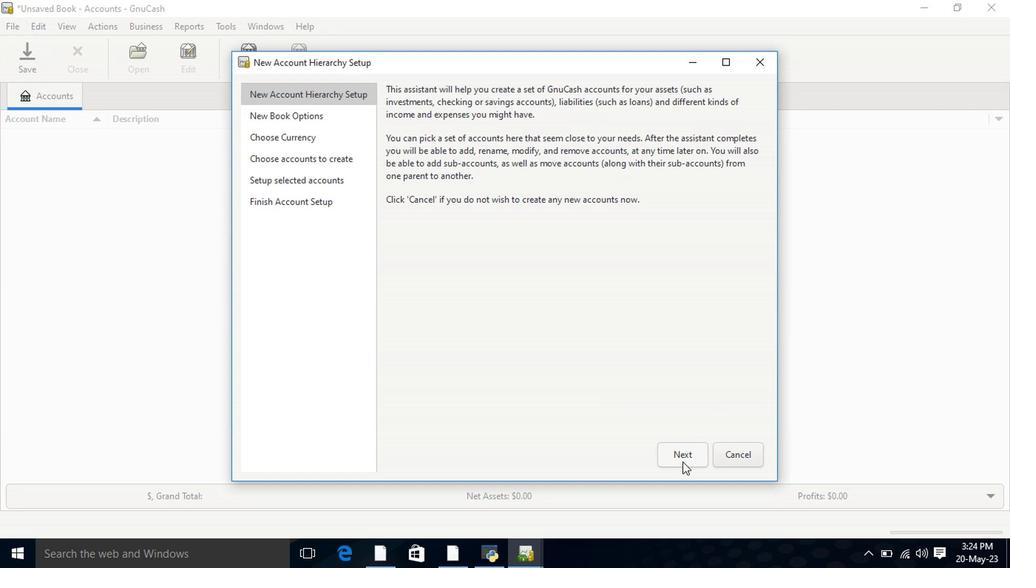 
Action: Mouse moved to (555, 171)
Screenshot: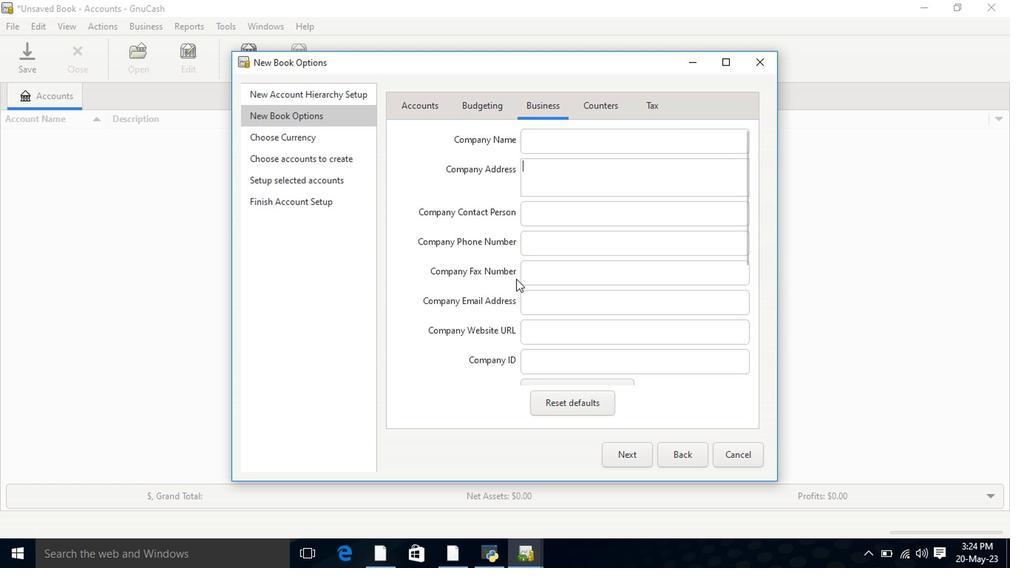
Action: Mouse pressed left at (555, 171)
Screenshot: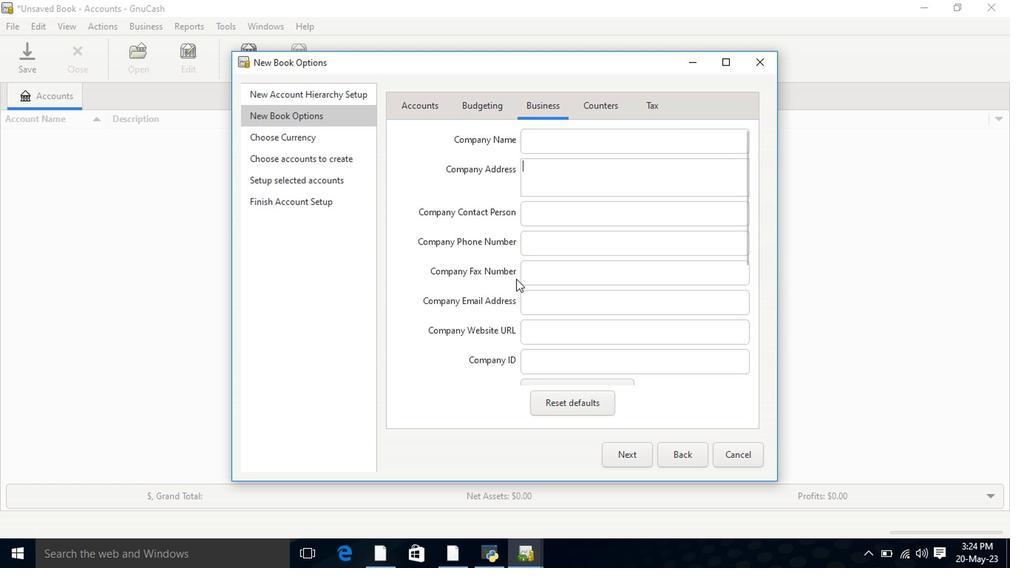 
Action: Mouse moved to (611, 171)
Screenshot: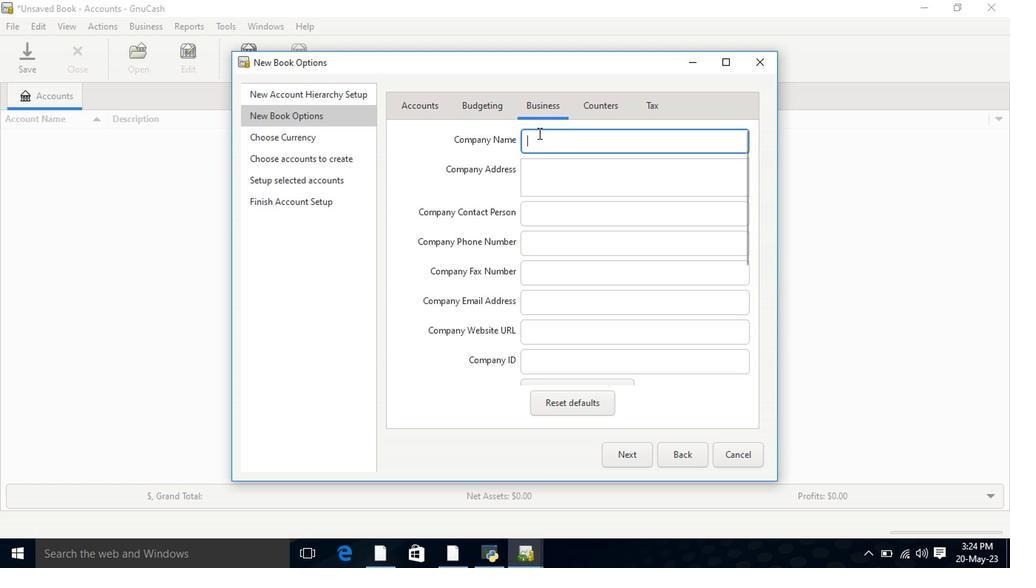 
Action: Key pressed <Key.shift>A2<Key.shift>Z<Key.space><Key.shift>POINT
Screenshot: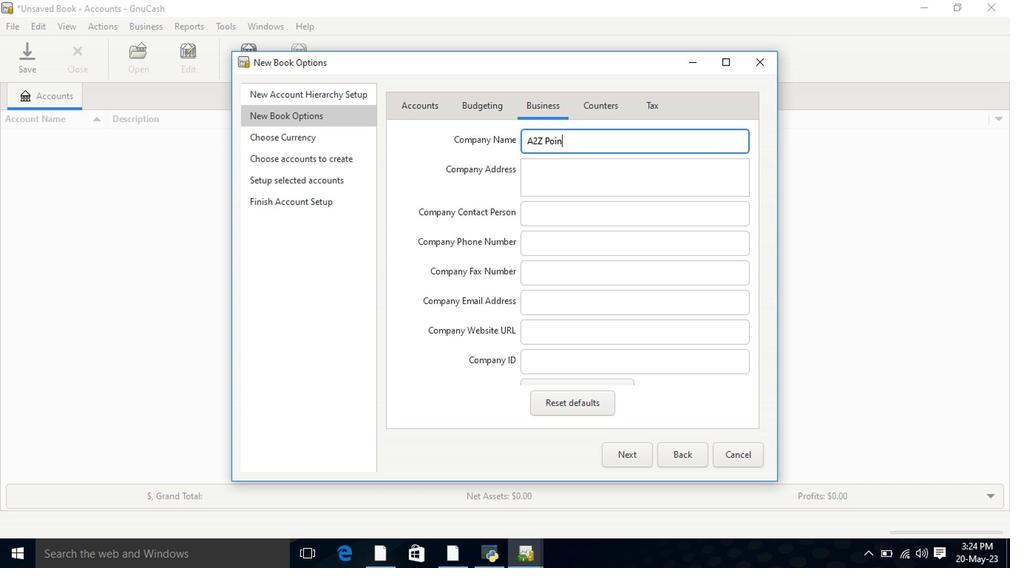 
Action: Mouse moved to (598, 200)
Screenshot: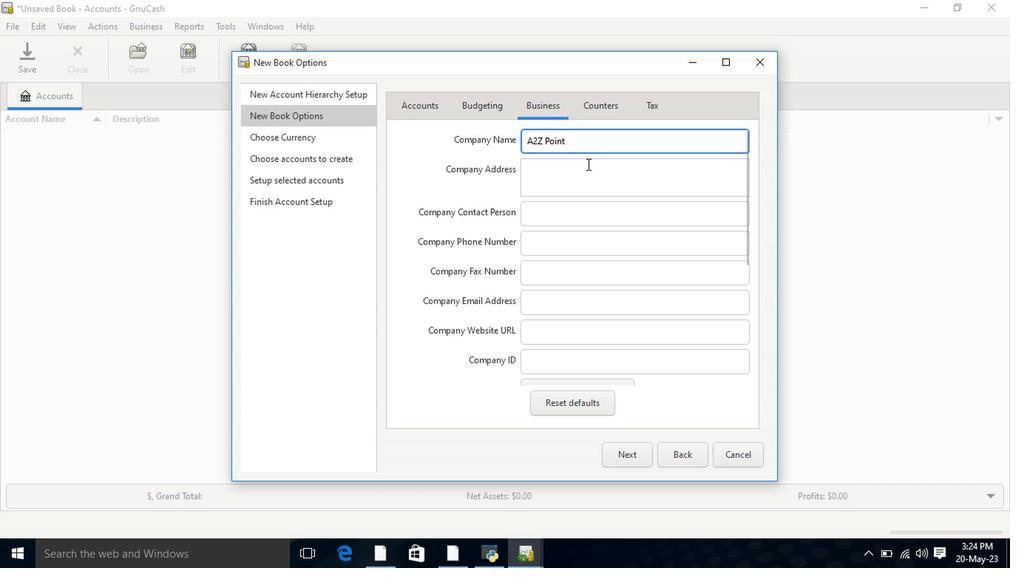 
Action: Mouse pressed left at (598, 200)
Screenshot: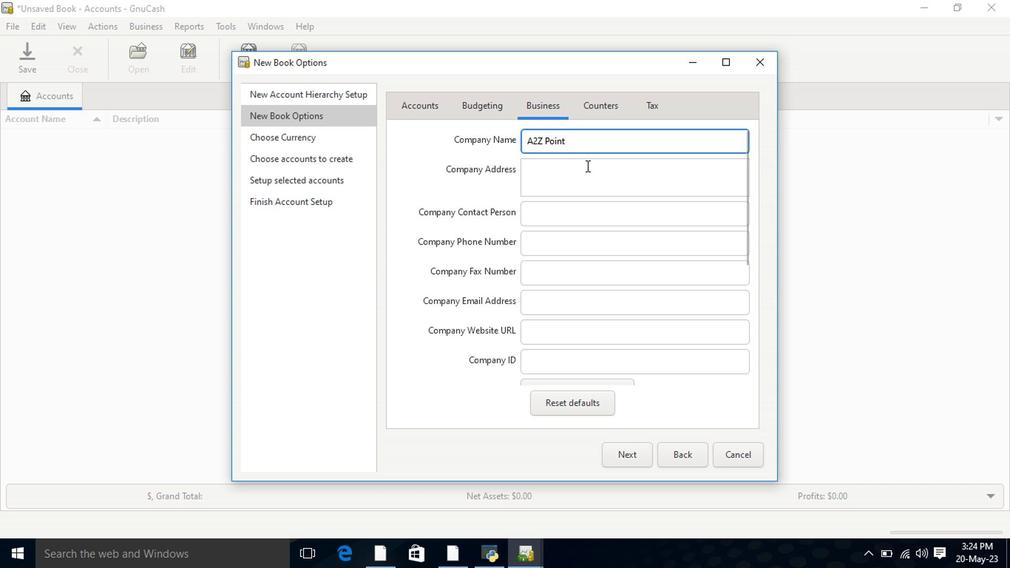 
Action: Key pressed 6543<Key.space><Key.shift>camden<Key.enter><Key.up><Key.right><Key.right><Key.right><Key.right><Key.right><Key.shift><Key.right>C<Key.right><Key.right><Key.right><Key.right><Key.right><Key.enter><Key.shift>Str<Key.backspace><Key.backspace><Key.backspace><Key.backspace><Key.space><Key.shift>Street<Key.enter><Key.shift>Reno<Key.enter><Key.shift><Key.shift>Nevada<Key.space>89501
Screenshot: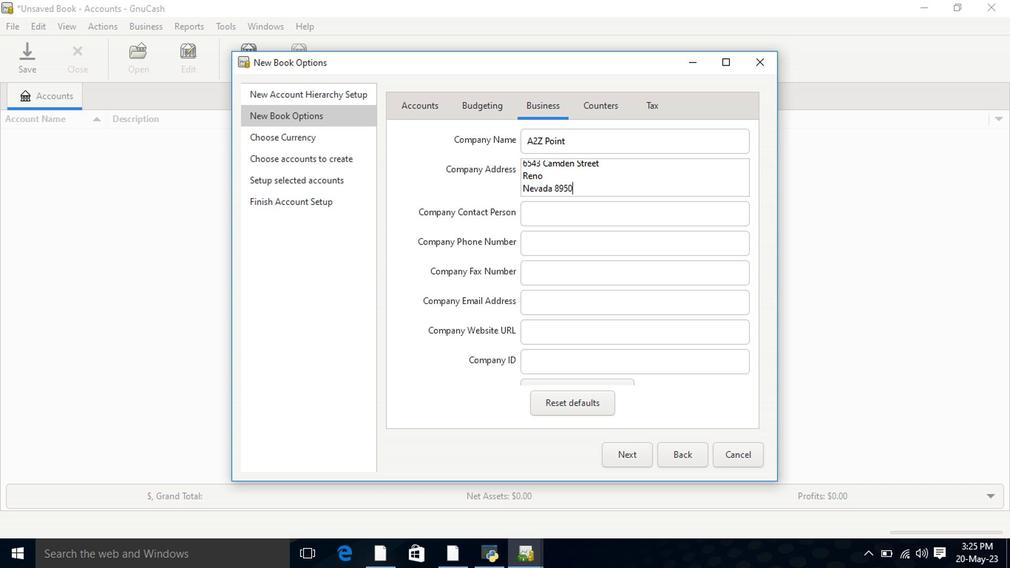 
Action: Mouse moved to (637, 457)
Screenshot: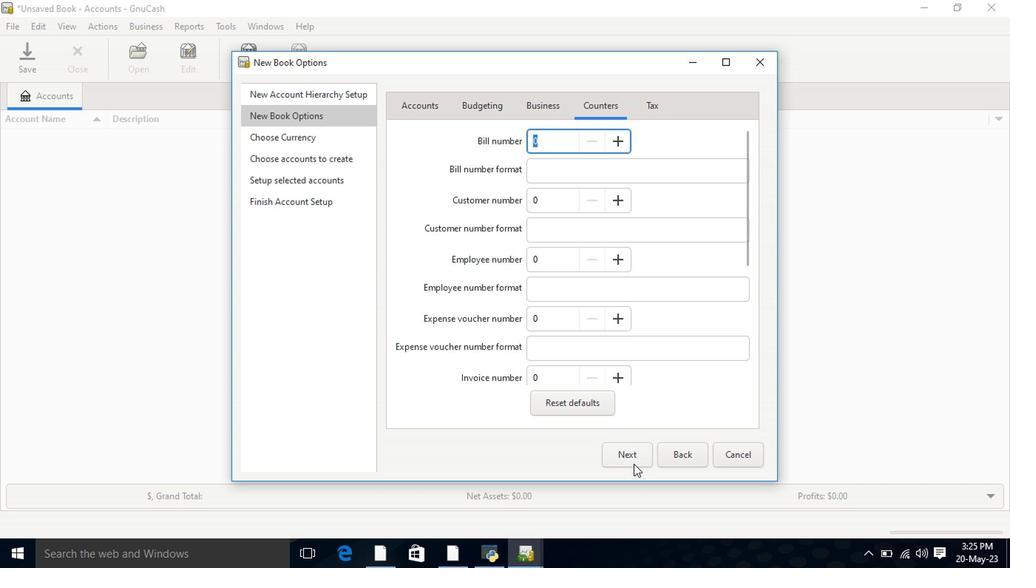 
Action: Mouse pressed left at (637, 457)
Screenshot: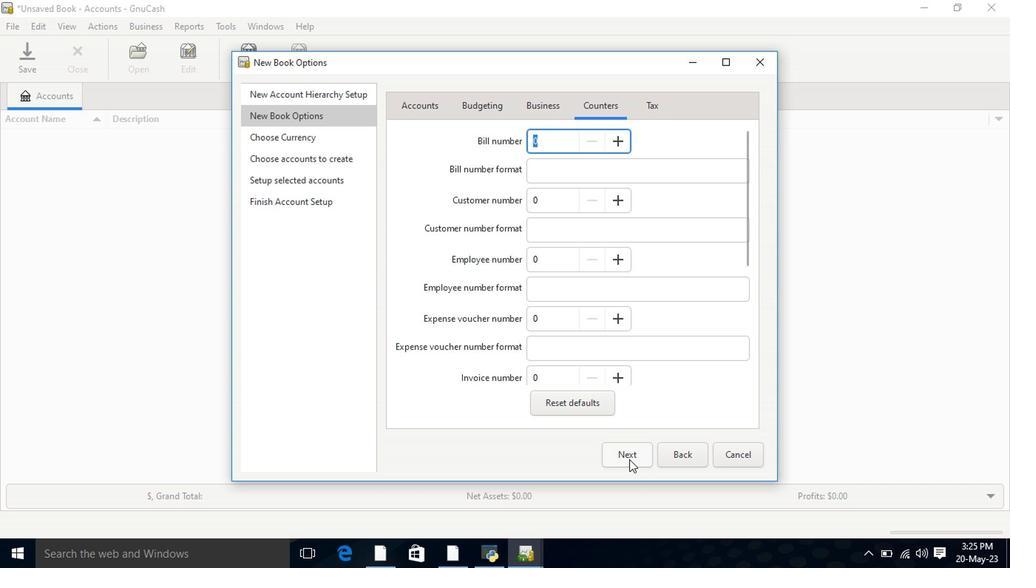 
Action: Mouse moved to (637, 457)
Screenshot: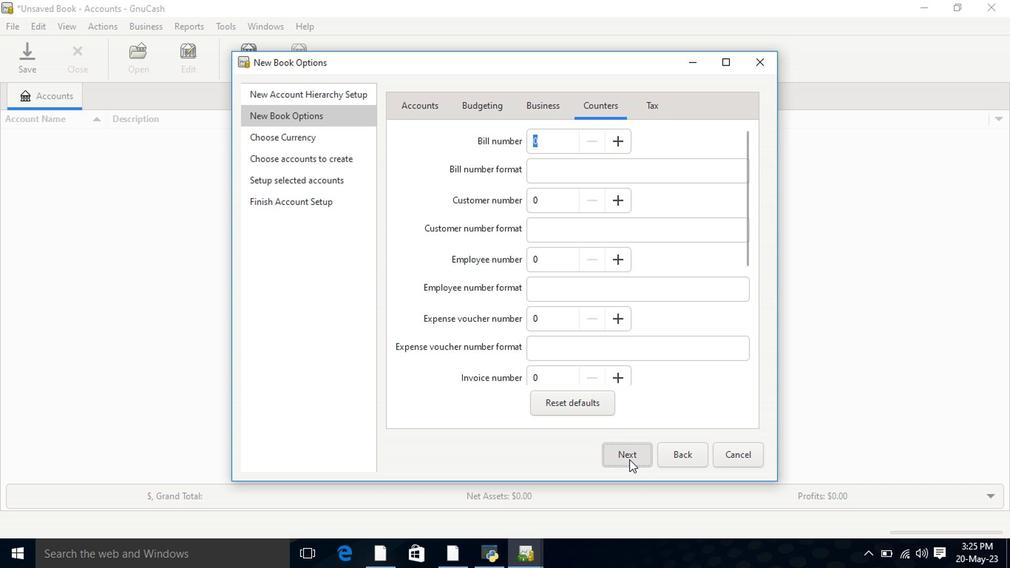 
Action: Mouse pressed left at (637, 457)
Screenshot: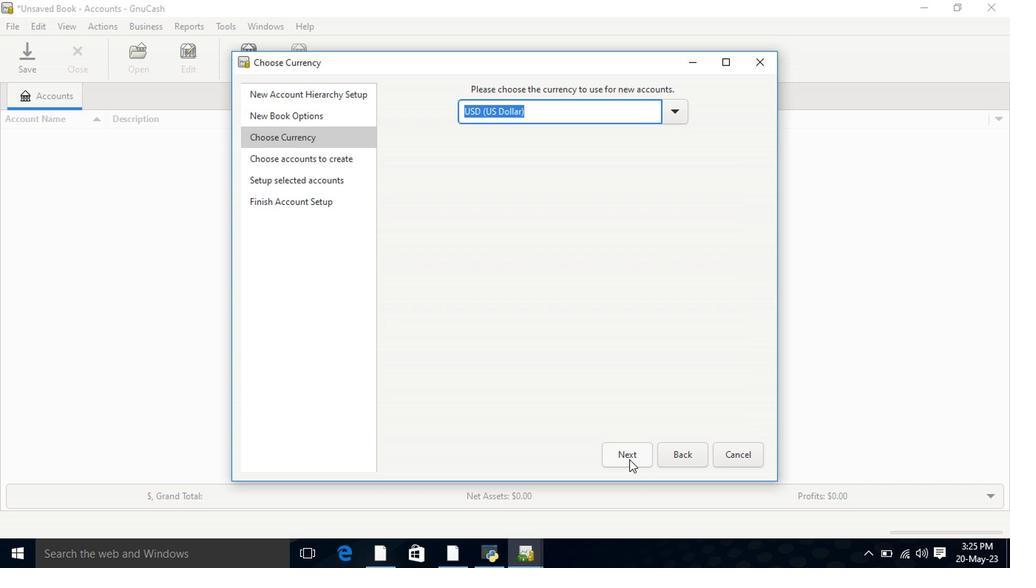 
Action: Mouse moved to (437, 233)
Screenshot: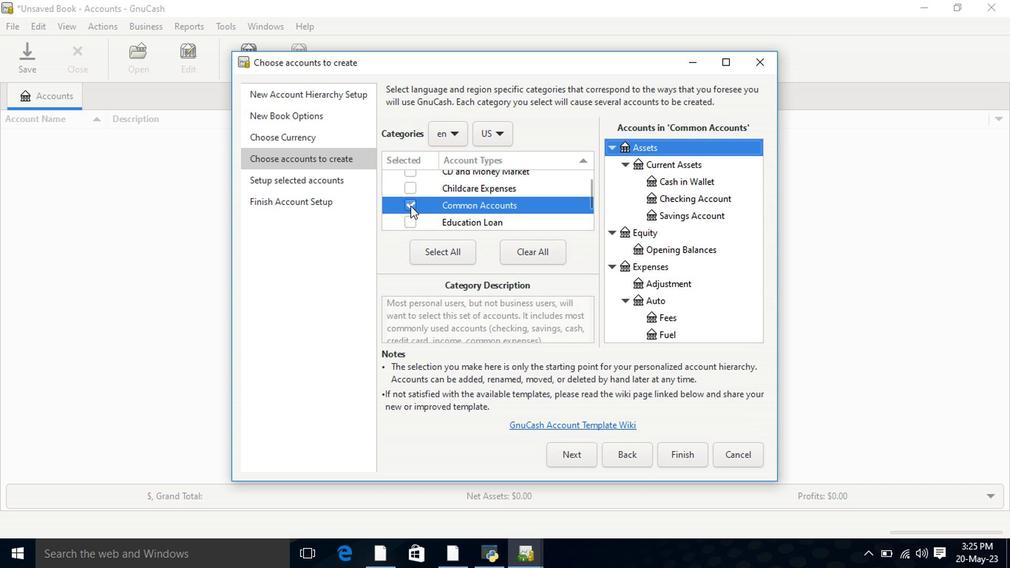 
Action: Mouse pressed left at (437, 233)
Screenshot: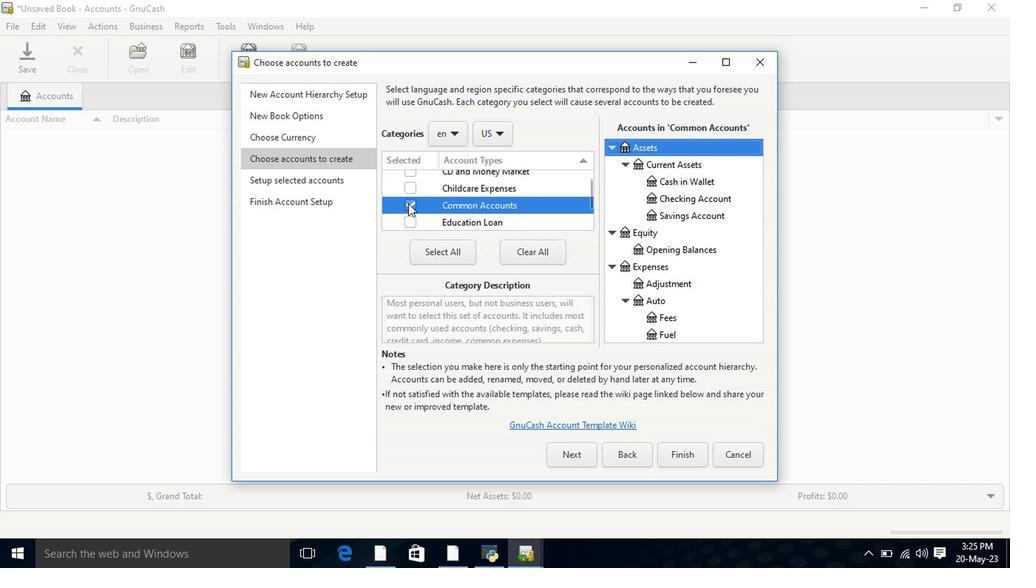 
Action: Mouse moved to (603, 252)
Screenshot: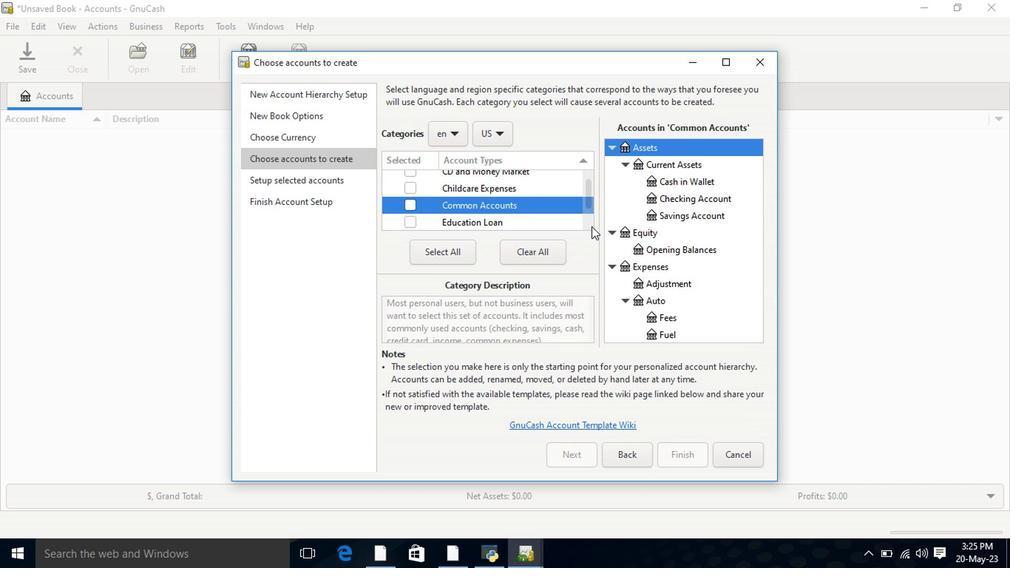 
Action: Mouse pressed left at (603, 252)
Screenshot: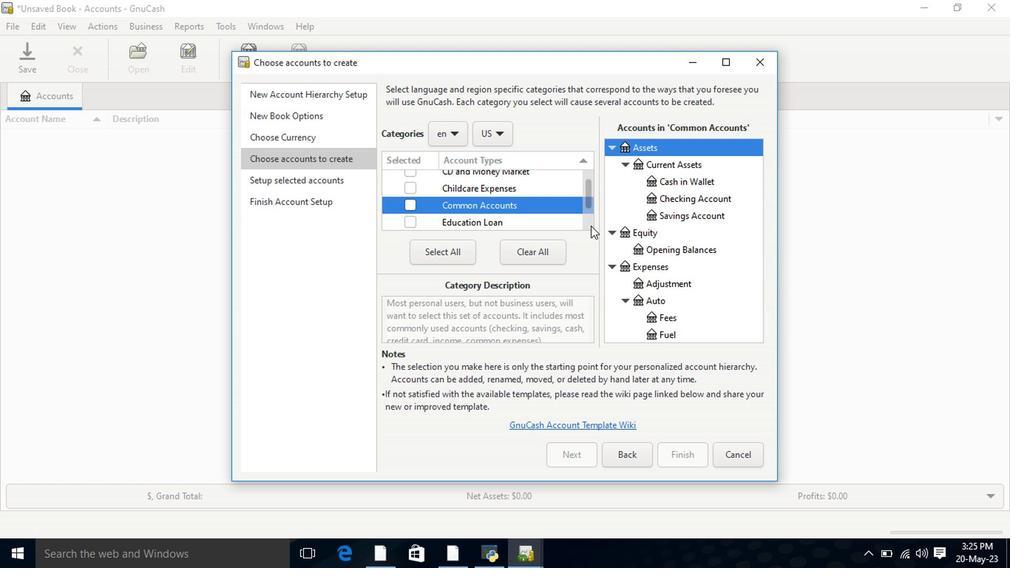 
Action: Mouse moved to (600, 241)
Screenshot: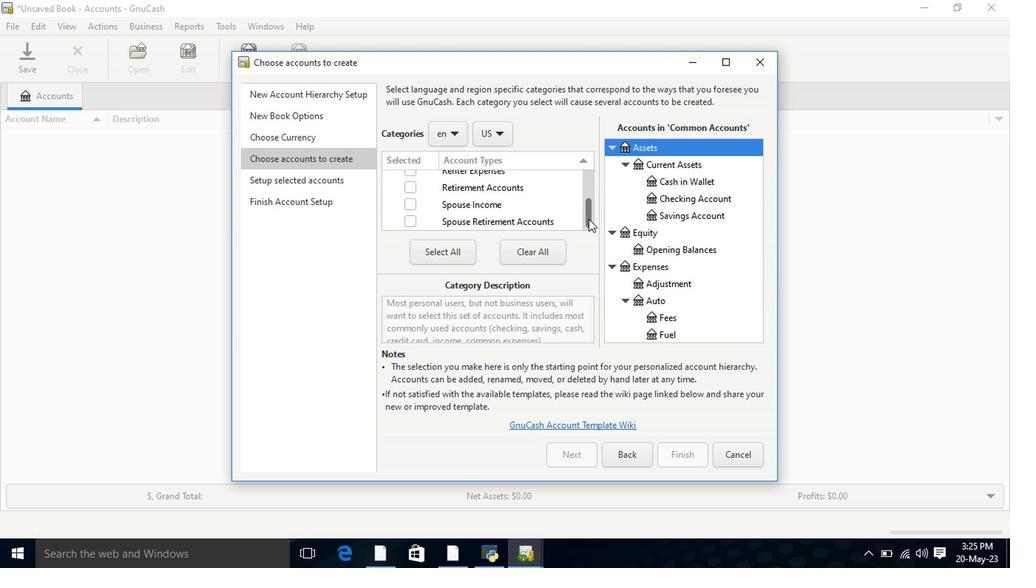 
Action: Mouse pressed left at (600, 241)
Screenshot: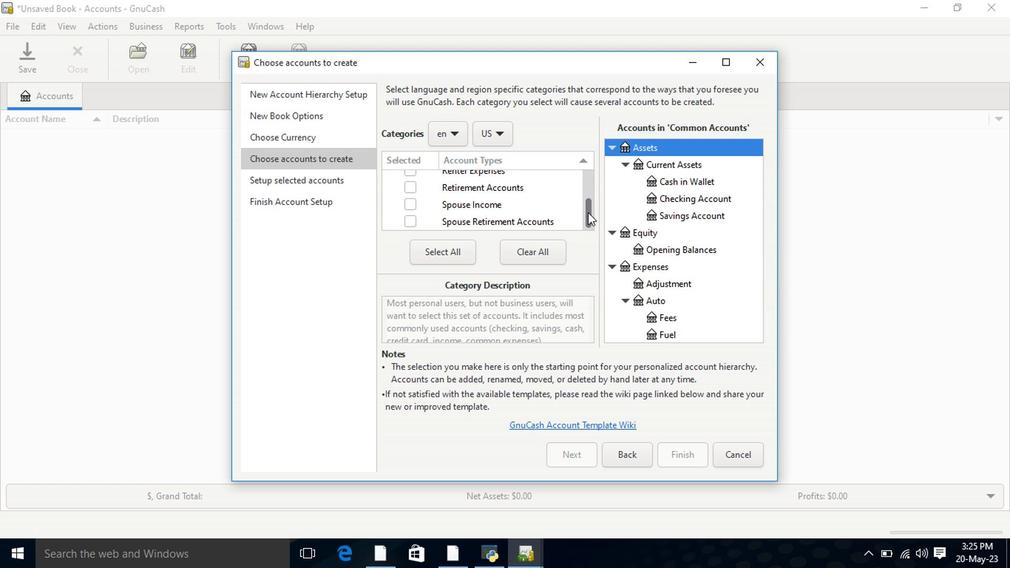 
Action: Mouse moved to (603, 224)
Screenshot: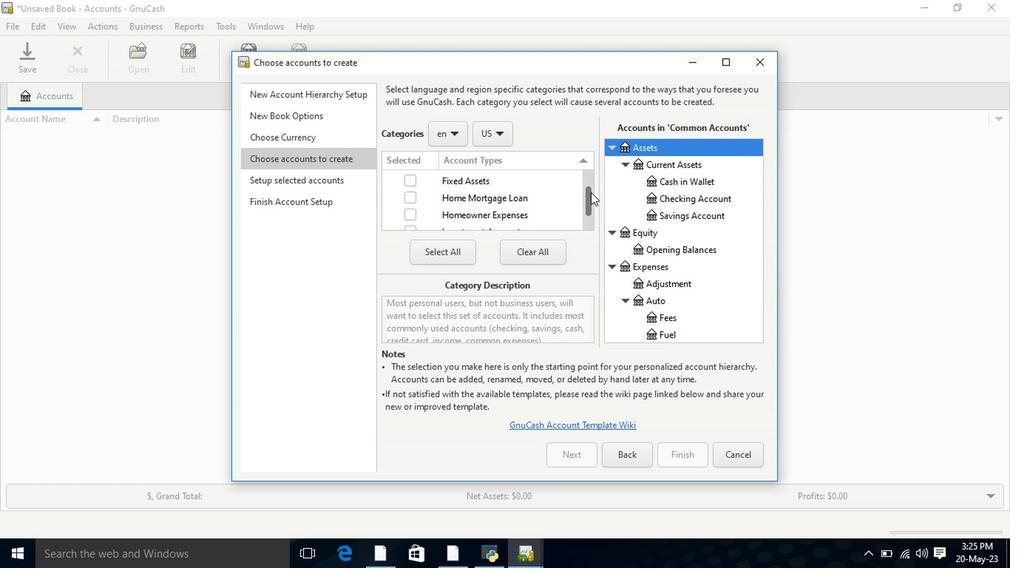 
Action: Mouse pressed left at (603, 224)
Screenshot: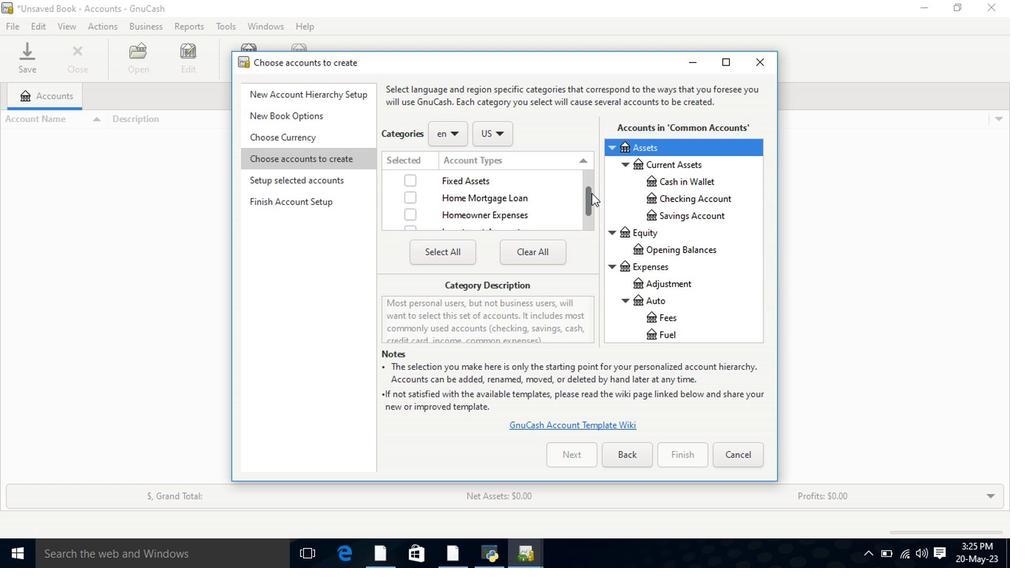 
Action: Mouse moved to (442, 226)
Screenshot: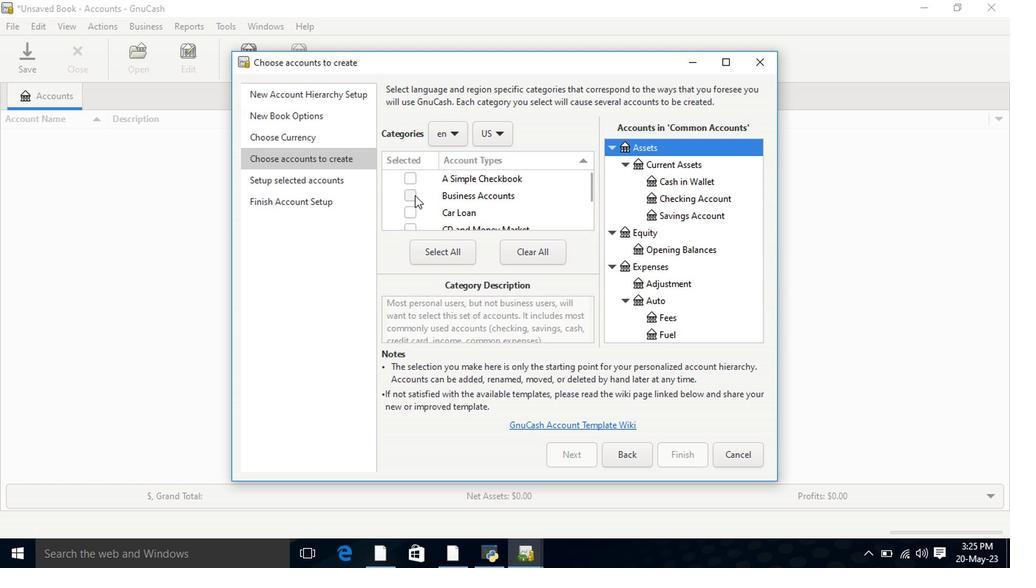 
Action: Mouse pressed left at (442, 226)
Screenshot: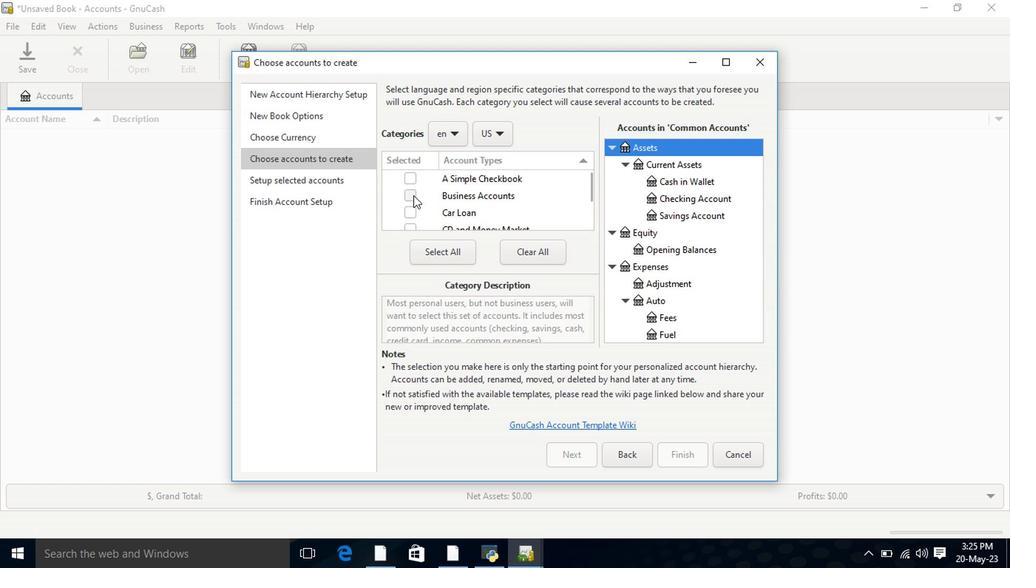 
Action: Mouse moved to (586, 453)
Screenshot: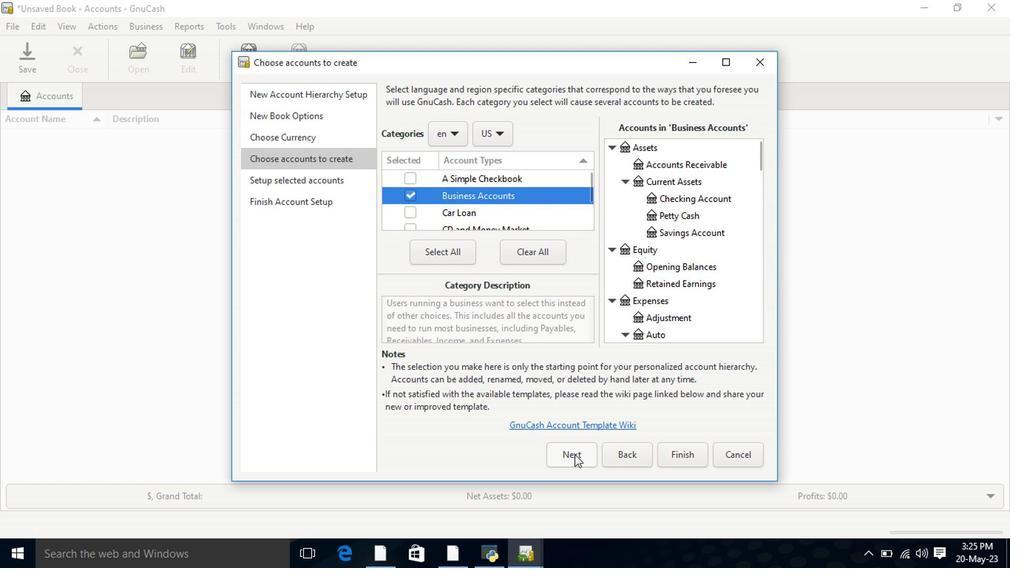 
Action: Mouse pressed left at (586, 453)
Screenshot: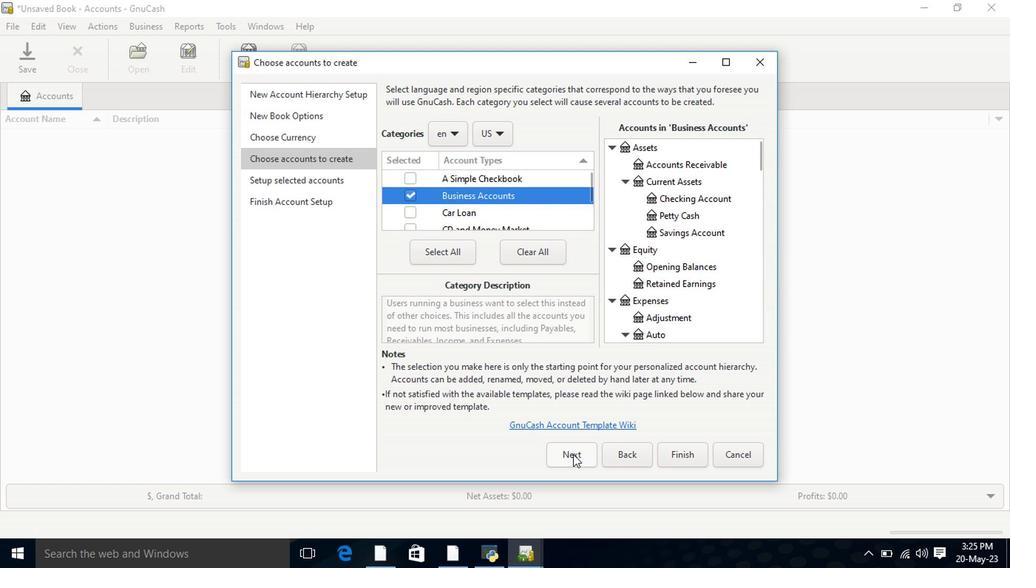 
Action: Mouse moved to (623, 451)
Screenshot: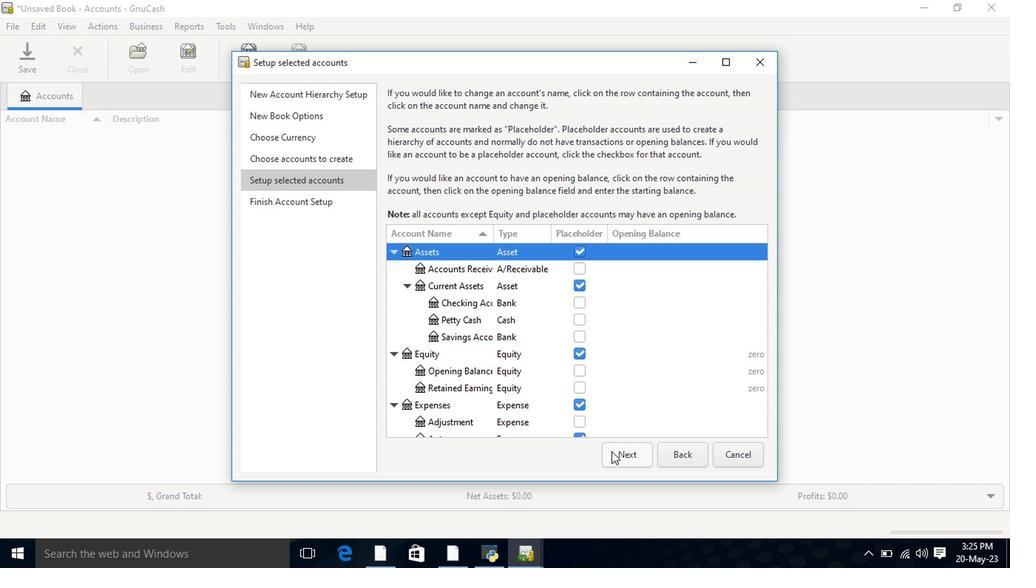 
Action: Mouse pressed left at (623, 451)
Screenshot: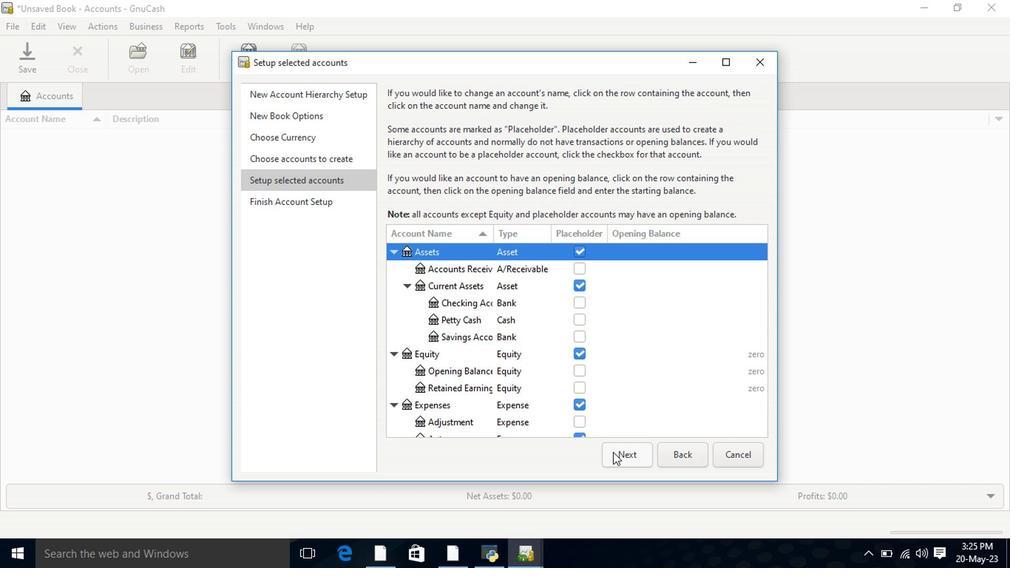 
Action: Mouse moved to (642, 454)
Screenshot: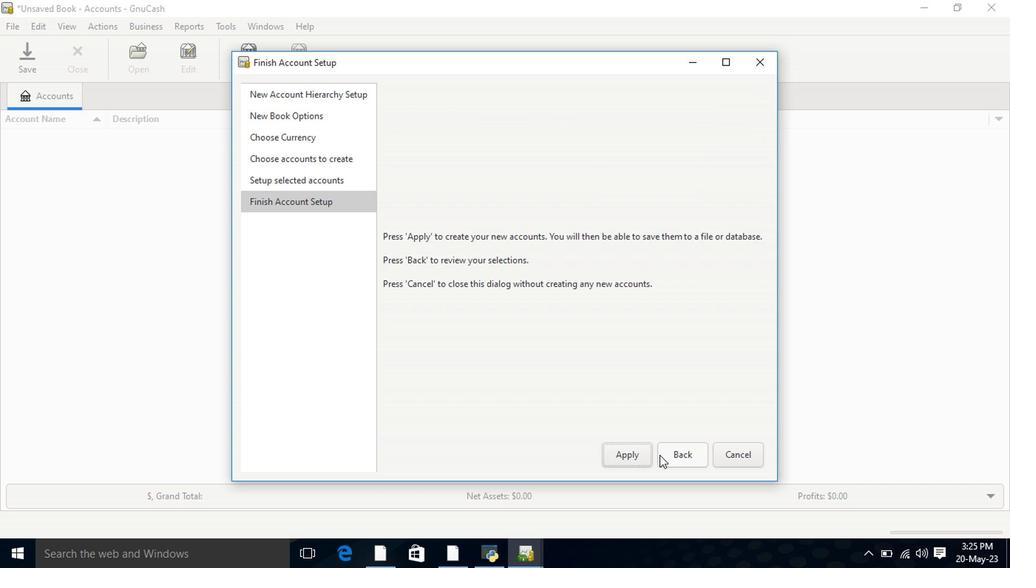 
Action: Mouse pressed left at (642, 454)
Screenshot: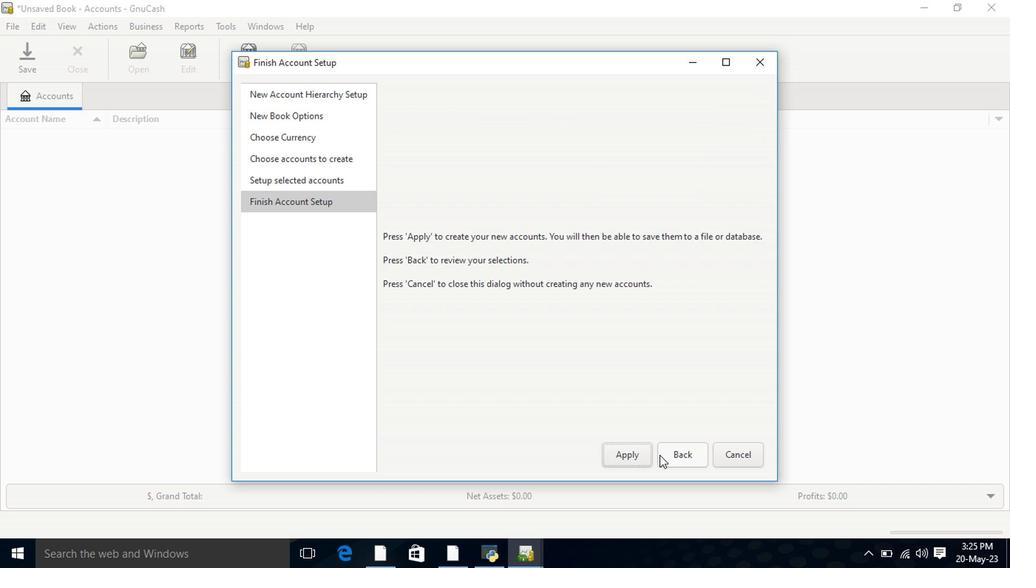 
Action: Mouse moved to (709, 176)
Screenshot: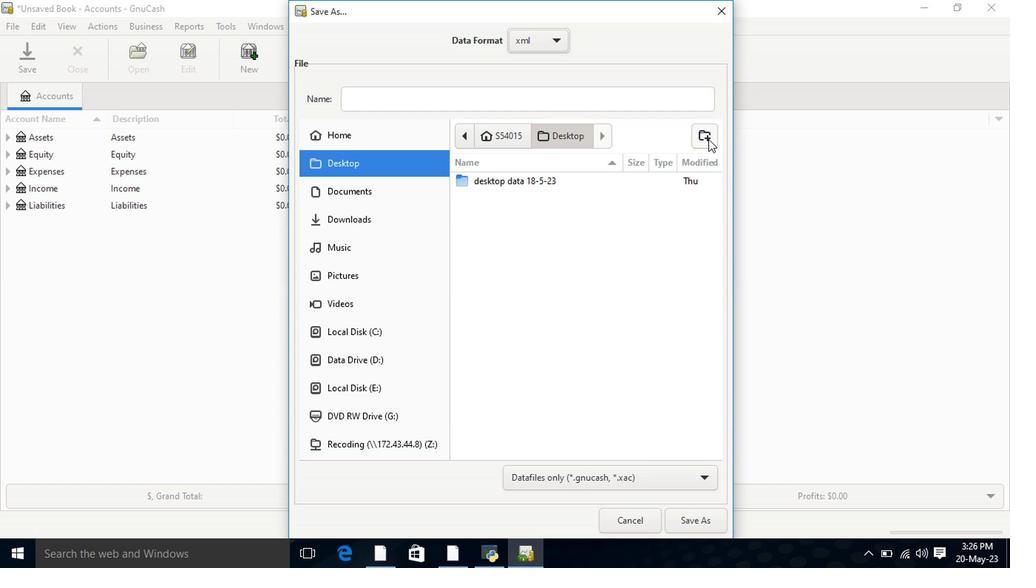 
Action: Mouse pressed left at (709, 176)
Screenshot: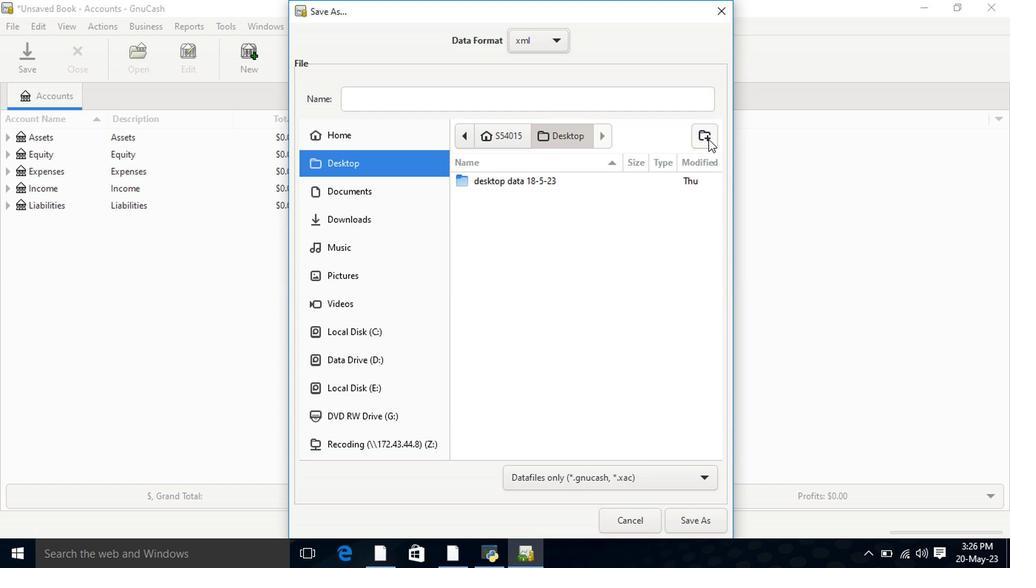 
Action: Mouse moved to (607, 229)
Screenshot: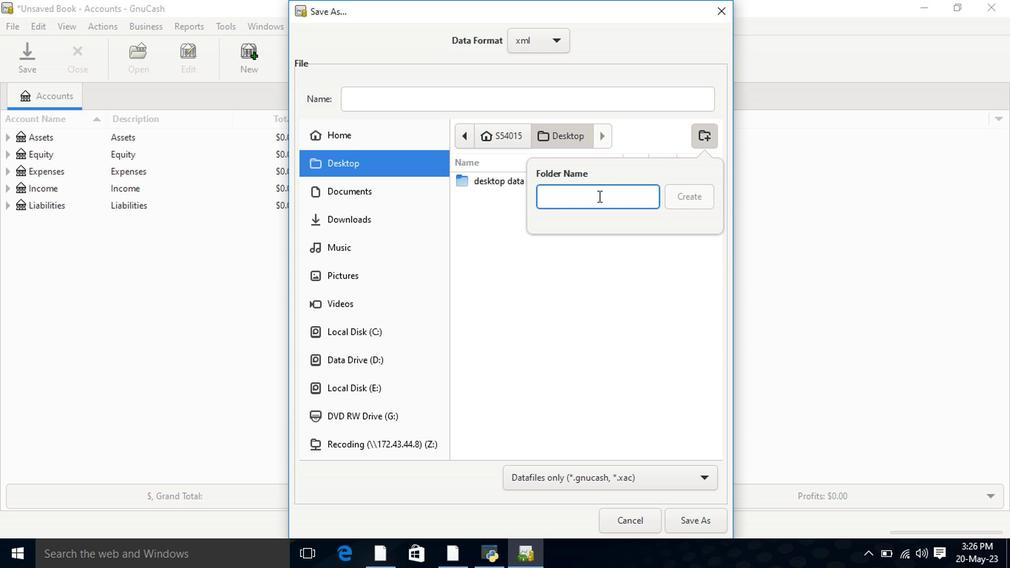 
Action: Key pressed <Key.shift>Gn<Key.space><Key.shift>Cash<Key.space><Key.shift><Key.shift><Key.shift><Key.shift>A2<Key.shift>Z<Key.space><Key.shift>Point
Screenshot: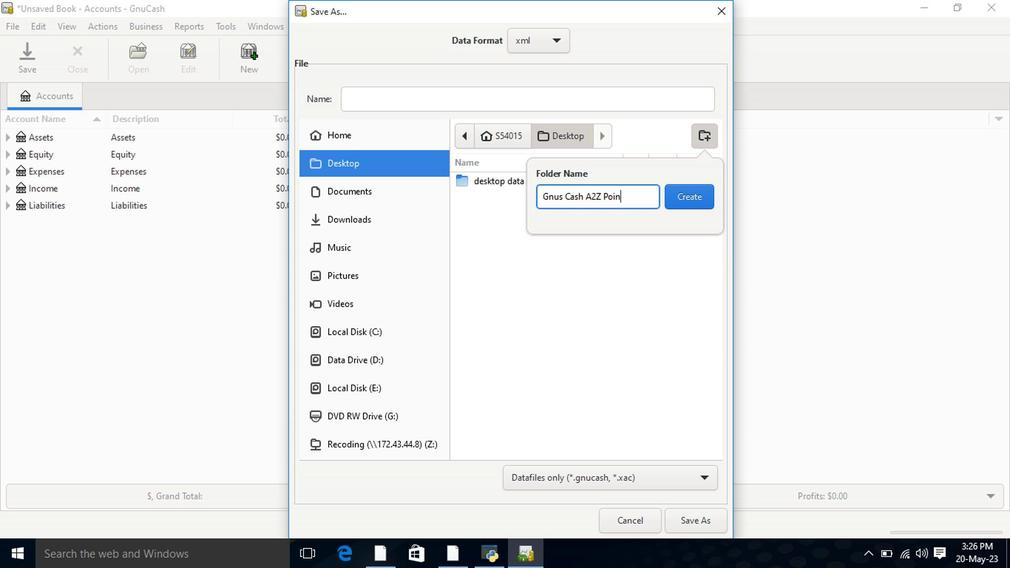 
Action: Mouse moved to (697, 231)
Screenshot: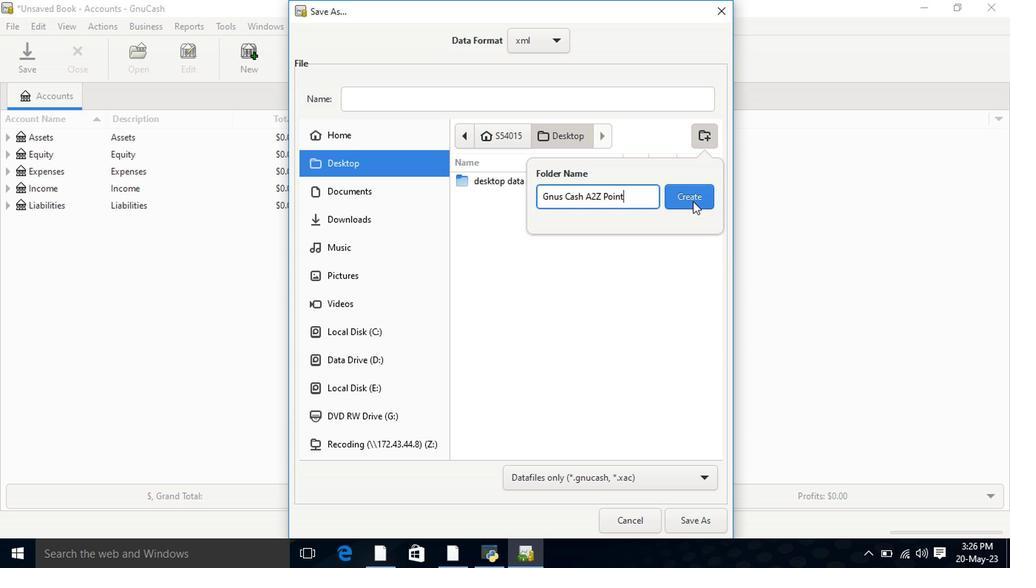 
Action: Mouse pressed left at (697, 231)
Screenshot: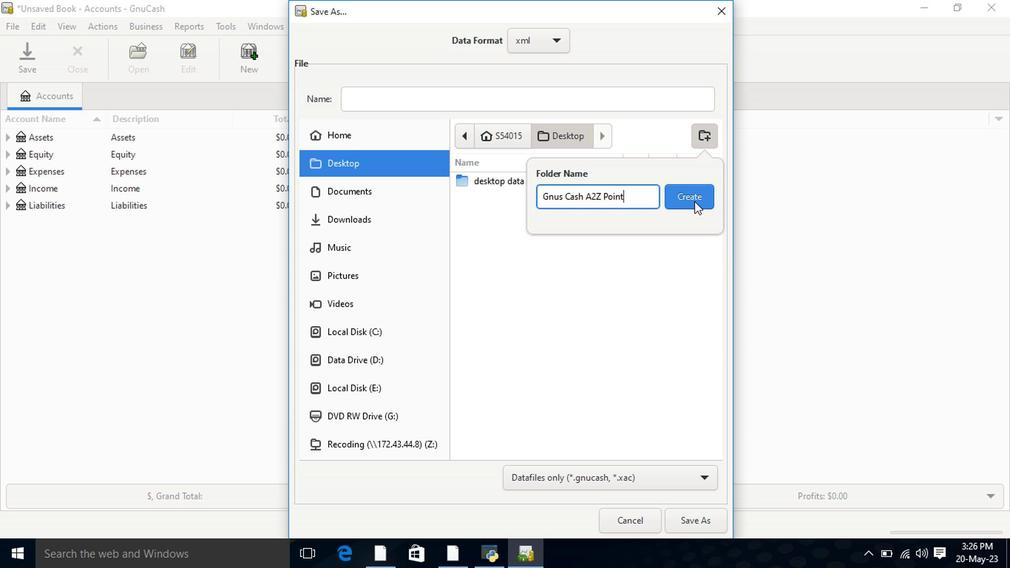 
Action: Mouse moved to (397, 143)
Screenshot: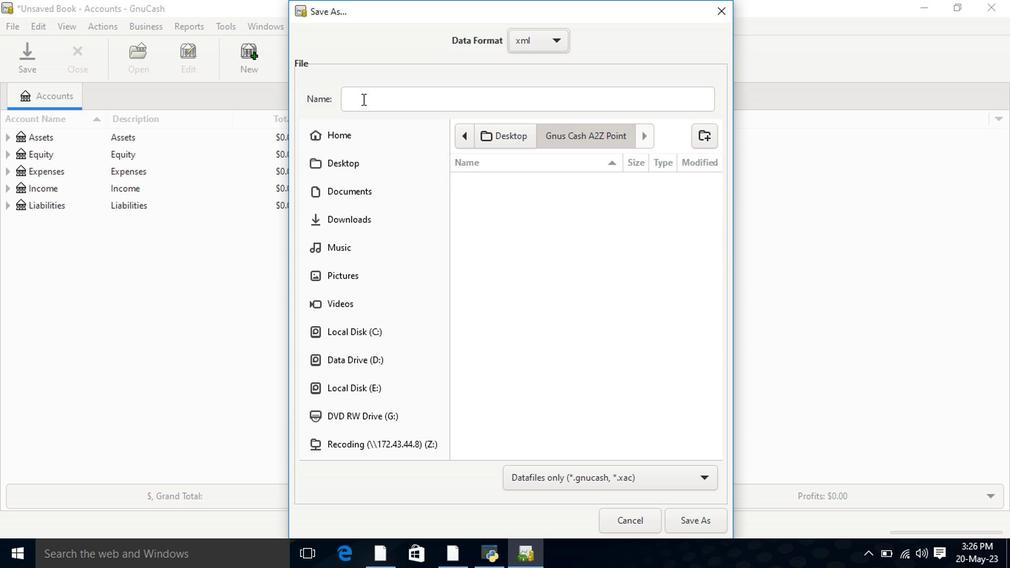 
Action: Mouse pressed left at (397, 143)
Screenshot: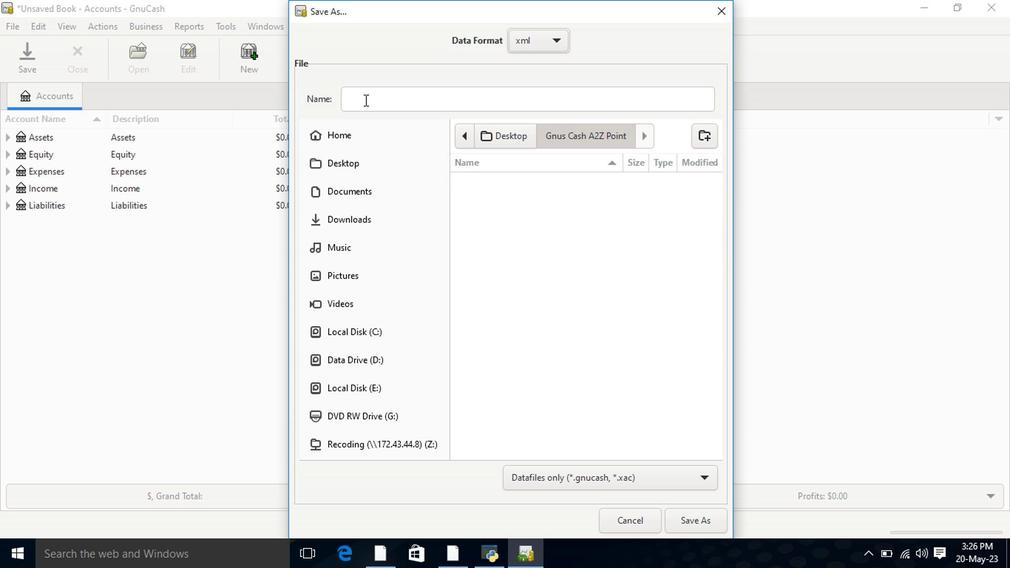 
Action: Key pressed <Key.shift>A2<Key.shift>Z<Key.space><Key.shift>Point
Screenshot: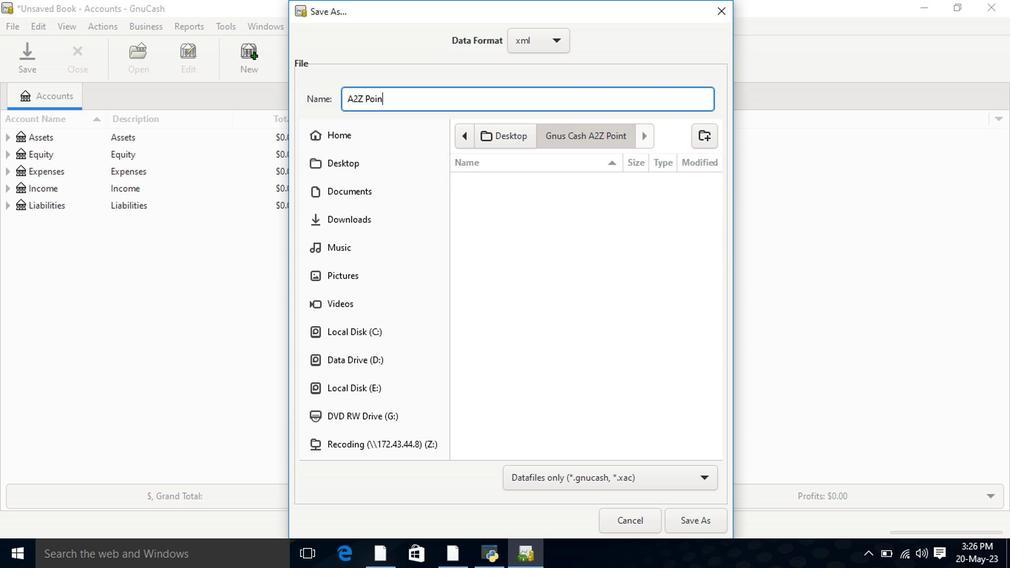 
Action: Mouse moved to (720, 508)
Screenshot: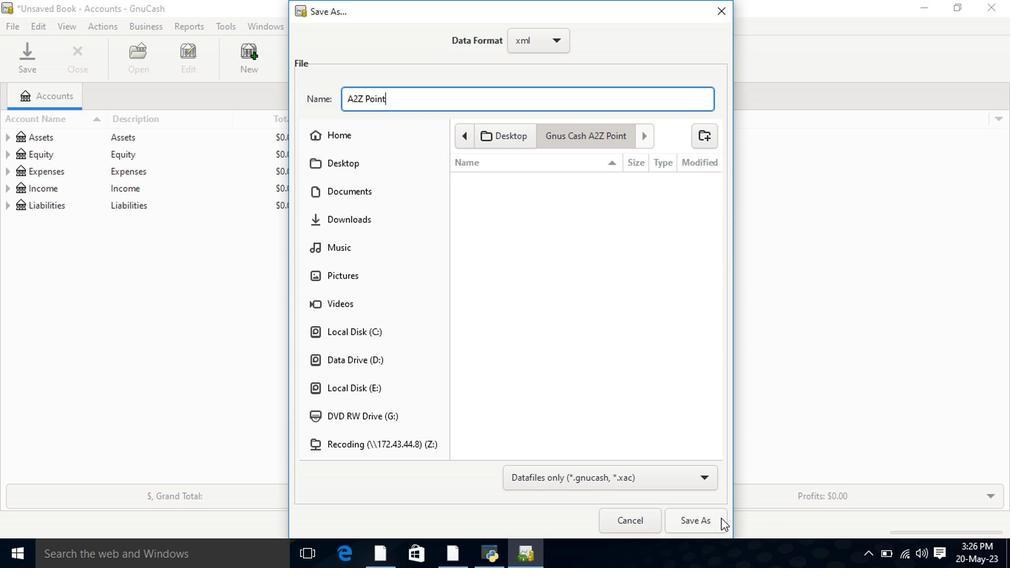 
Action: Mouse pressed left at (720, 508)
Screenshot: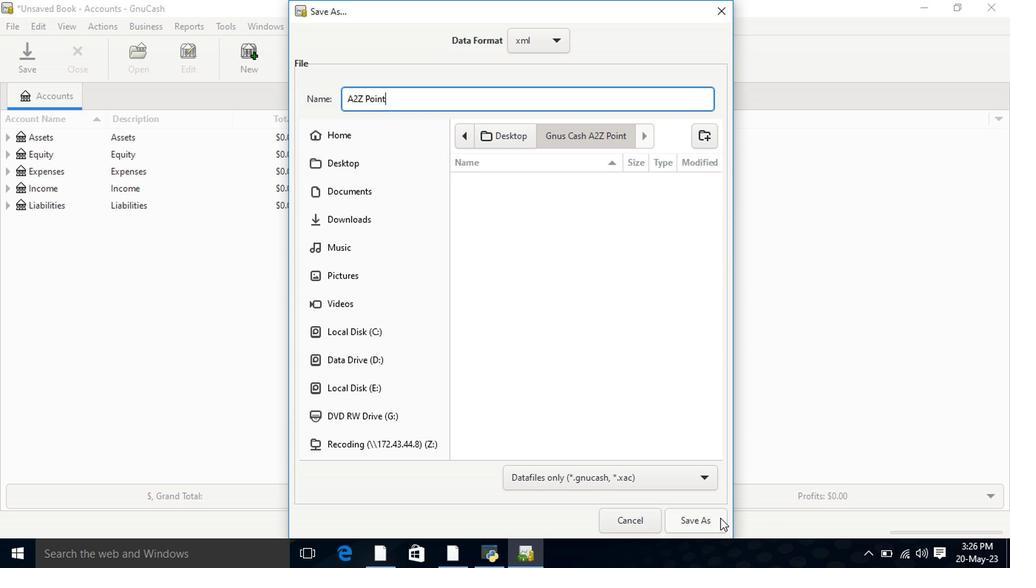 
Action: Mouse moved to (720, 506)
Screenshot: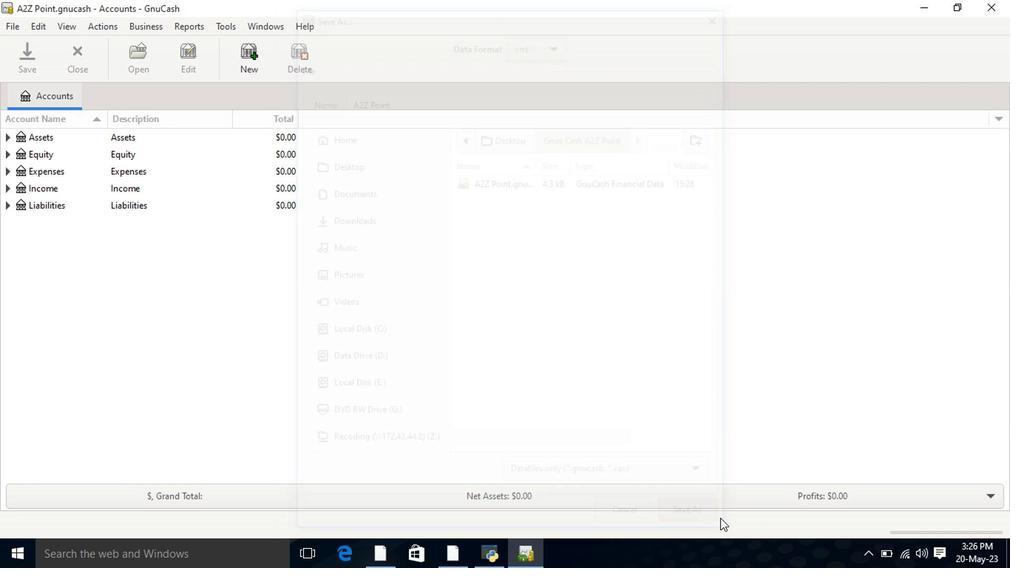 
